 Task: Toggle the show interfaces in the suggest.
Action: Mouse moved to (45, 469)
Screenshot: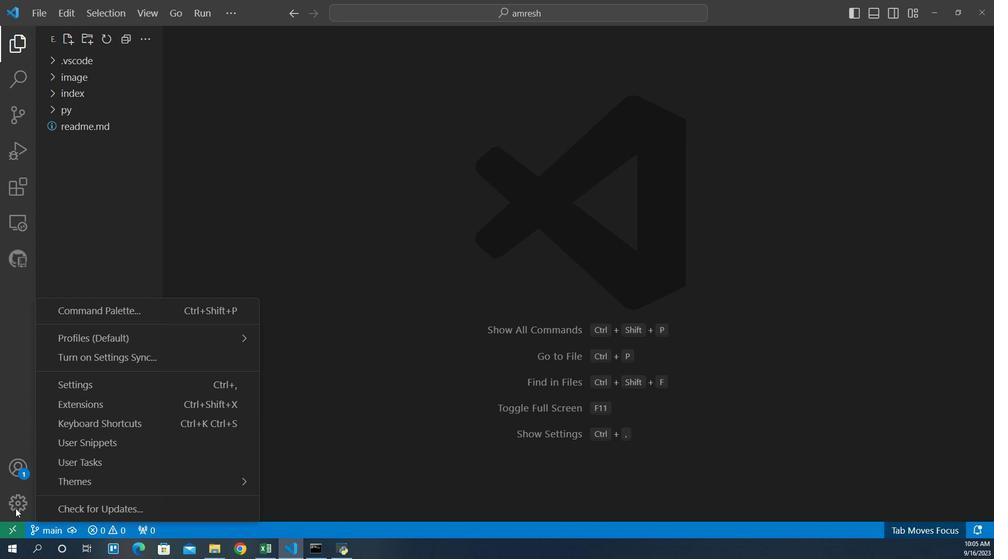 
Action: Mouse pressed left at (45, 469)
Screenshot: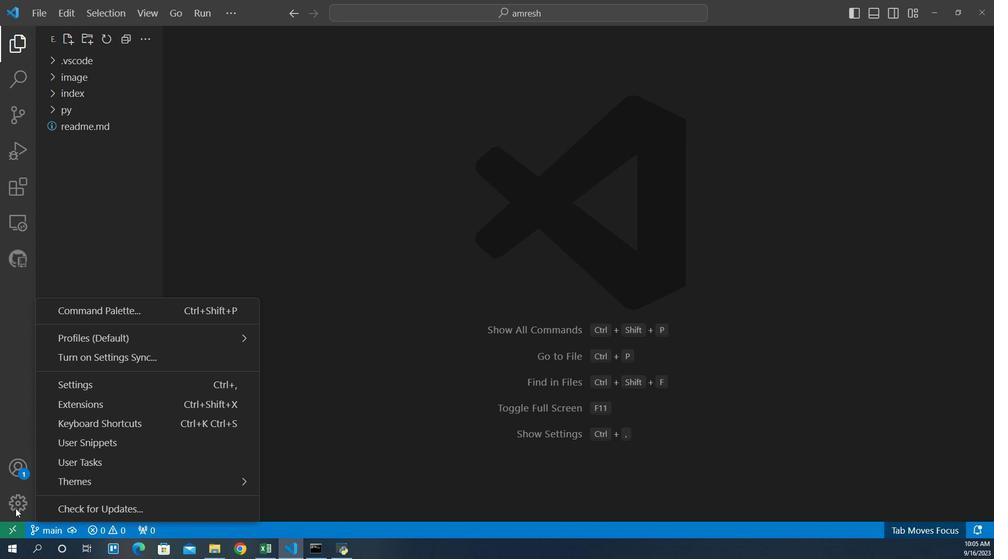 
Action: Mouse moved to (102, 364)
Screenshot: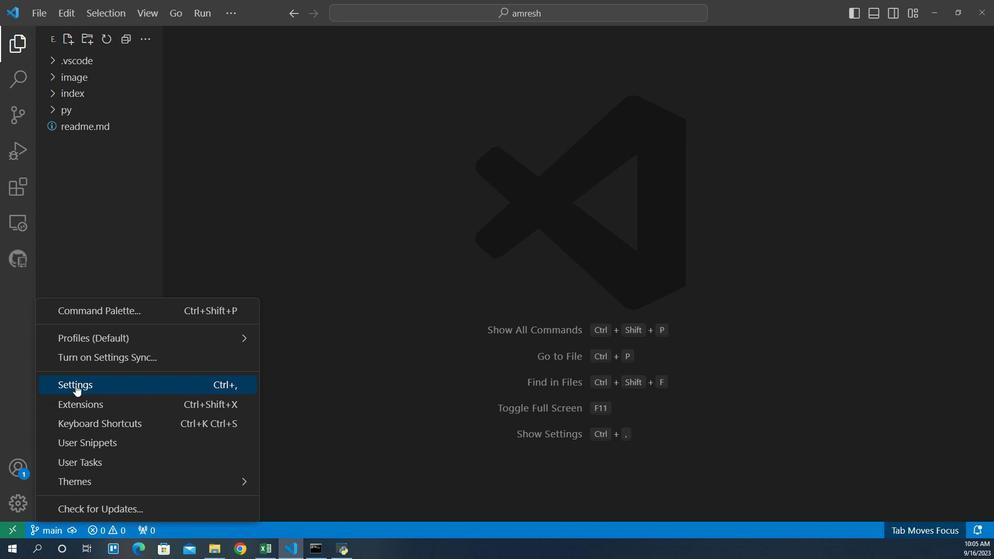 
Action: Mouse pressed left at (102, 364)
Screenshot: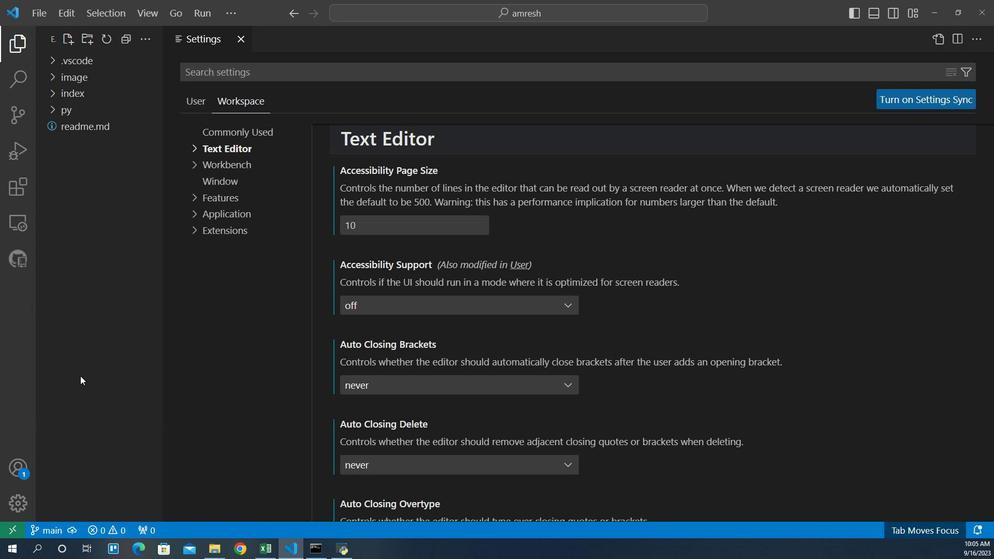 
Action: Mouse moved to (251, 117)
Screenshot: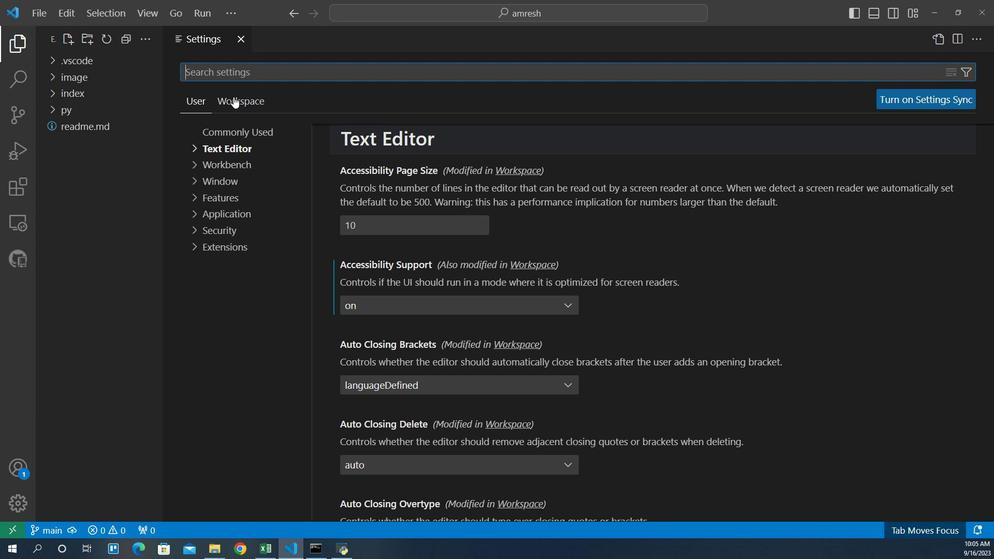 
Action: Mouse pressed left at (251, 117)
Screenshot: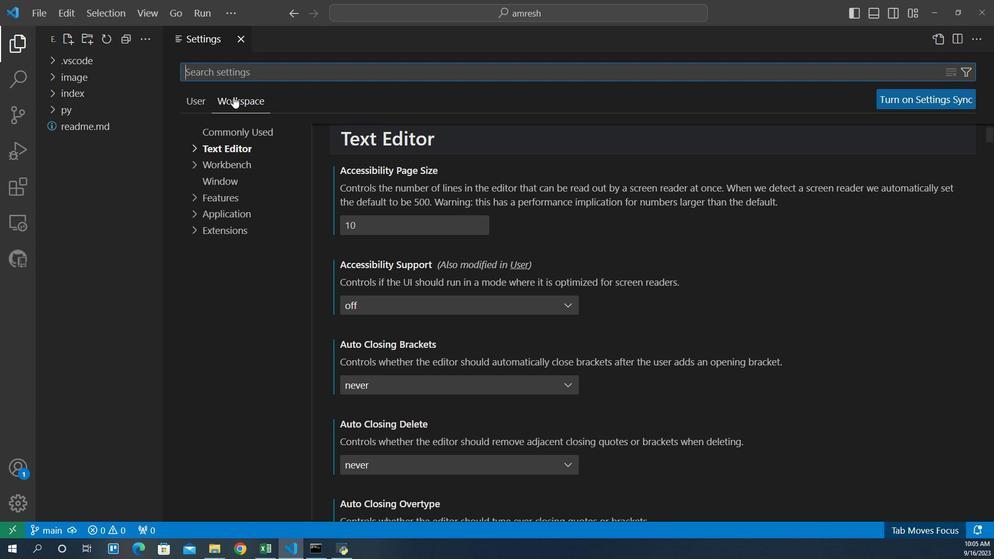 
Action: Mouse moved to (248, 160)
Screenshot: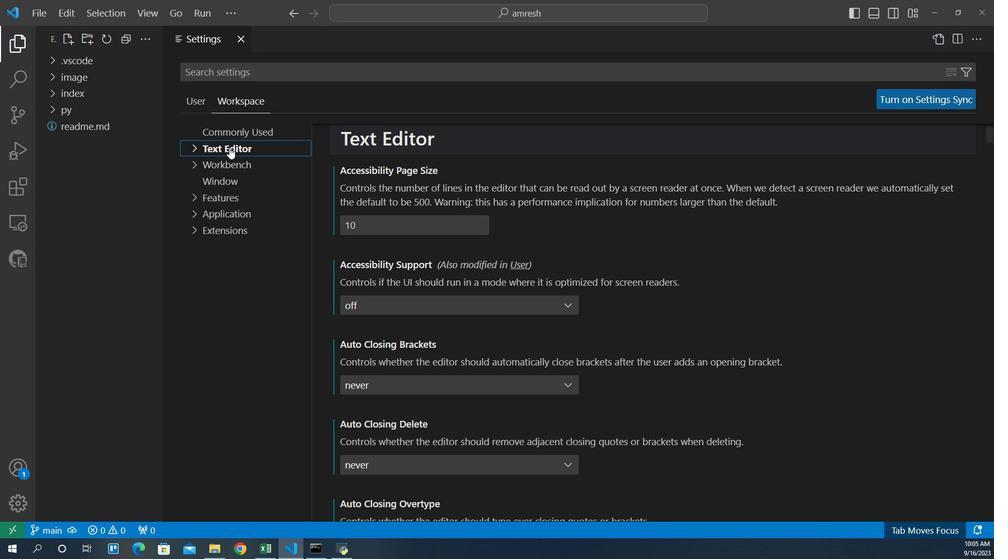 
Action: Mouse pressed left at (248, 160)
Screenshot: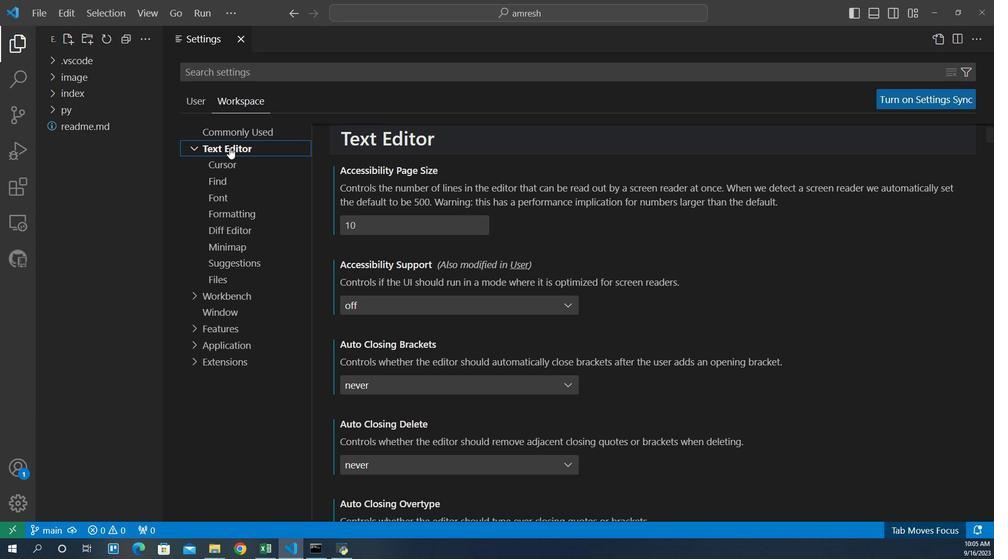 
Action: Mouse moved to (240, 260)
Screenshot: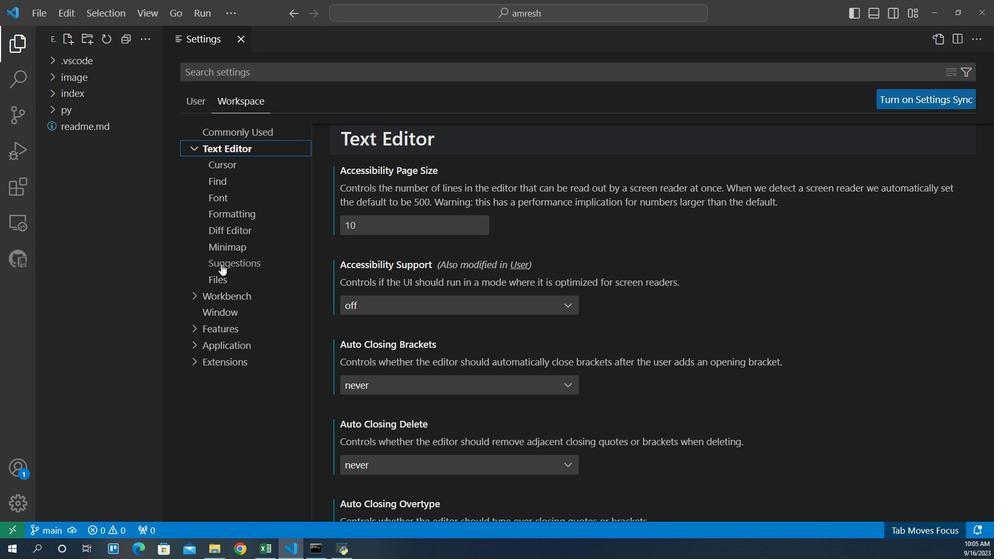 
Action: Mouse pressed left at (240, 260)
Screenshot: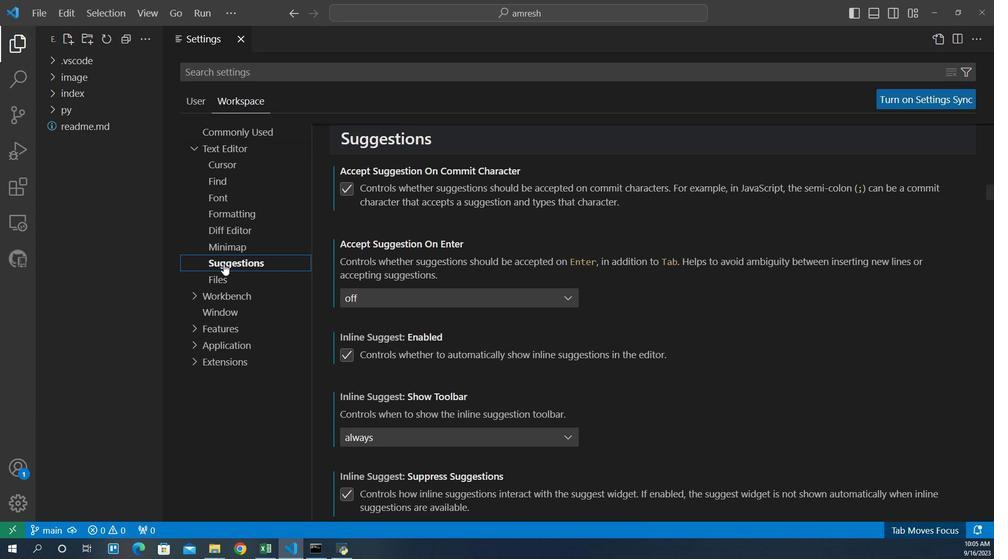 
Action: Mouse moved to (464, 399)
Screenshot: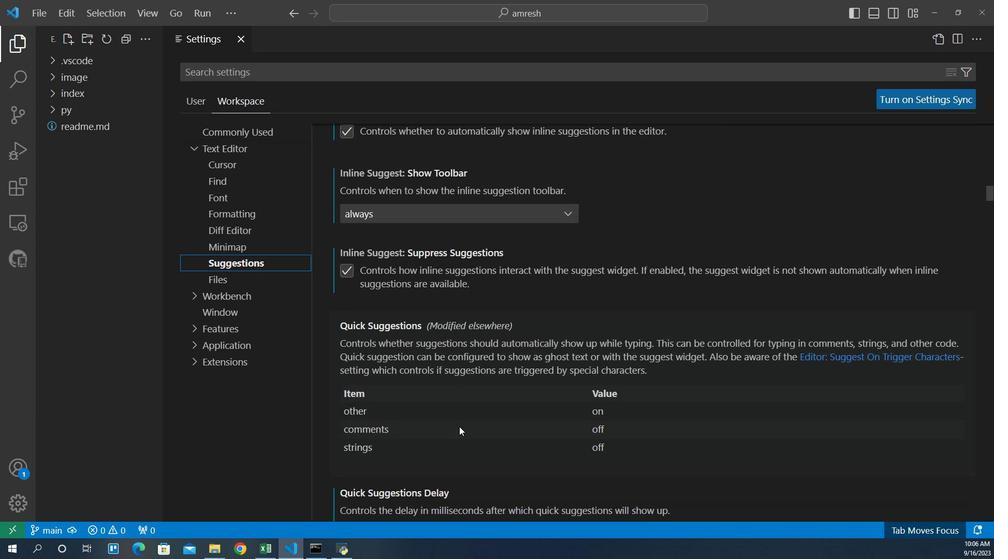 
Action: Mouse scrolled (464, 398) with delta (0, 0)
Screenshot: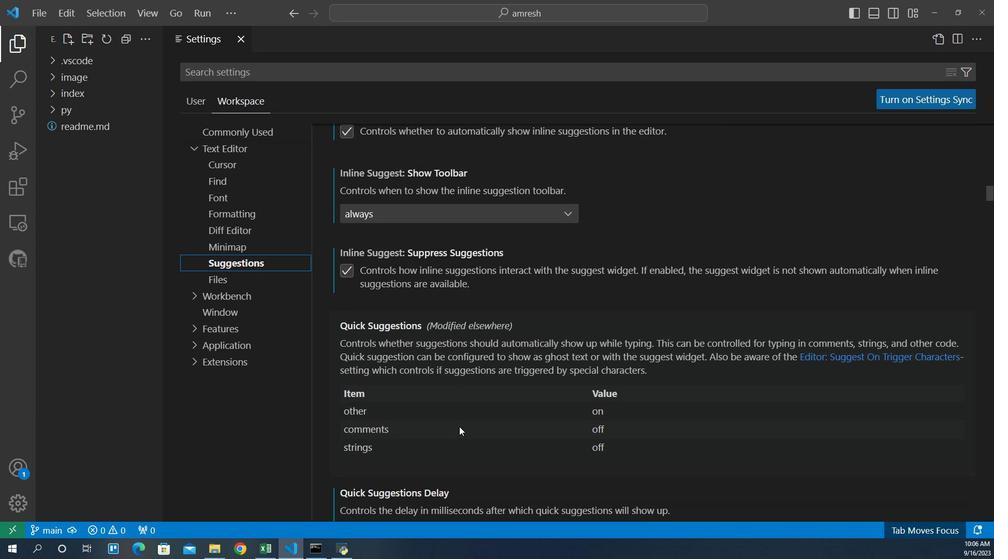
Action: Mouse moved to (465, 399)
Screenshot: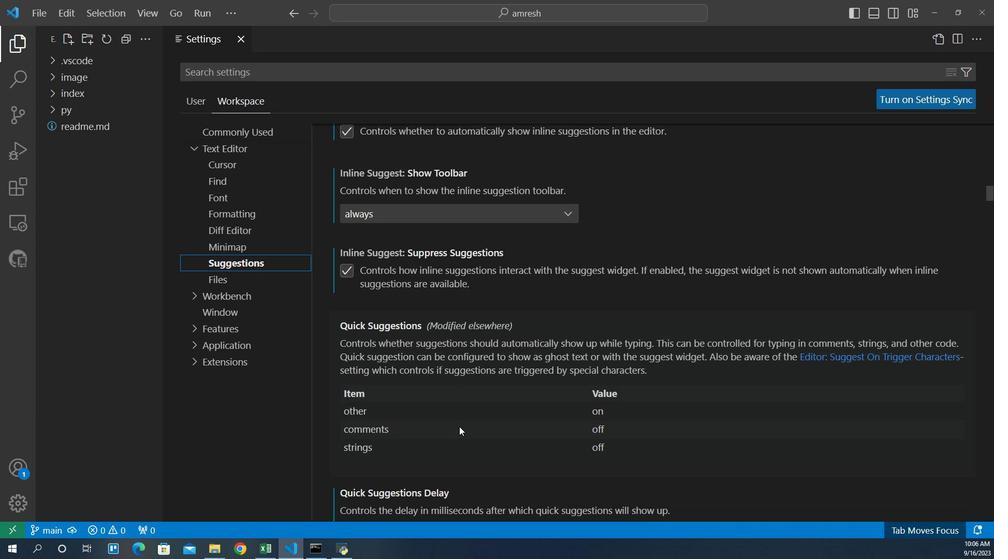 
Action: Mouse scrolled (465, 399) with delta (0, 0)
Screenshot: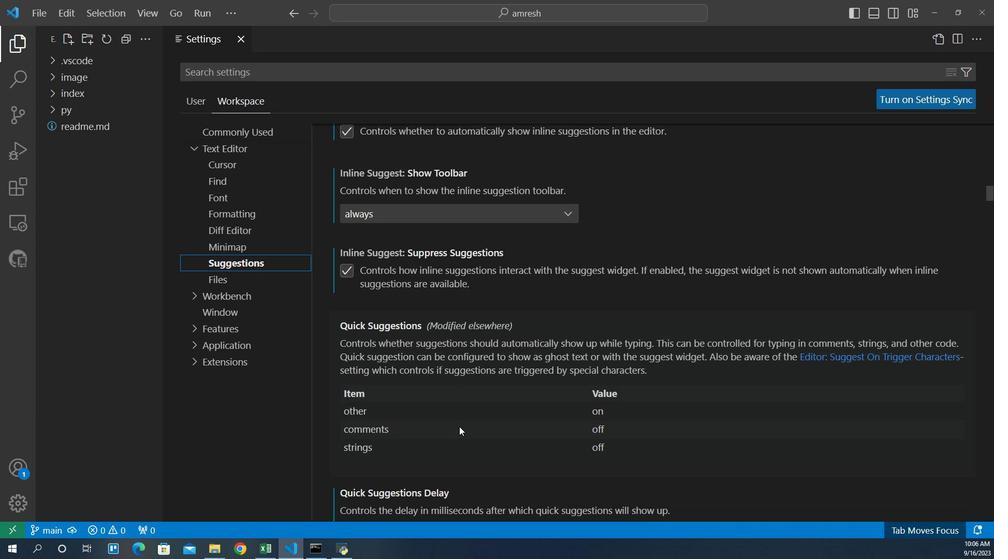 
Action: Mouse scrolled (465, 399) with delta (0, 0)
Screenshot: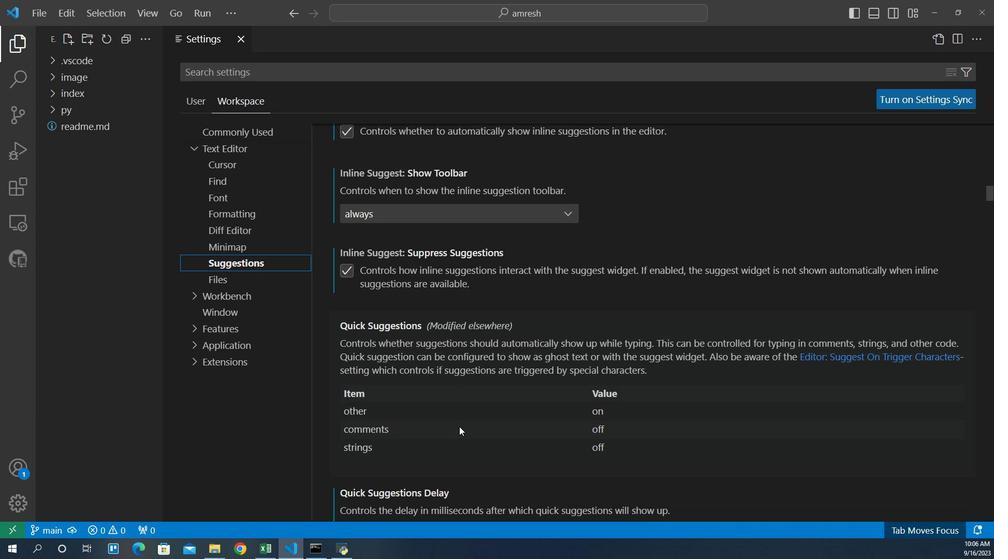 
Action: Mouse scrolled (465, 399) with delta (0, 0)
Screenshot: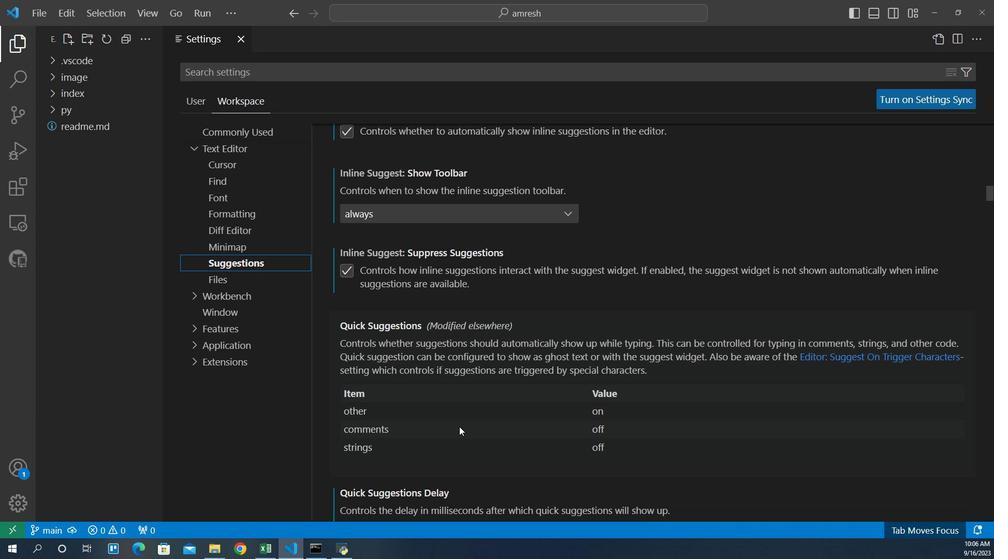 
Action: Mouse scrolled (465, 399) with delta (0, 0)
Screenshot: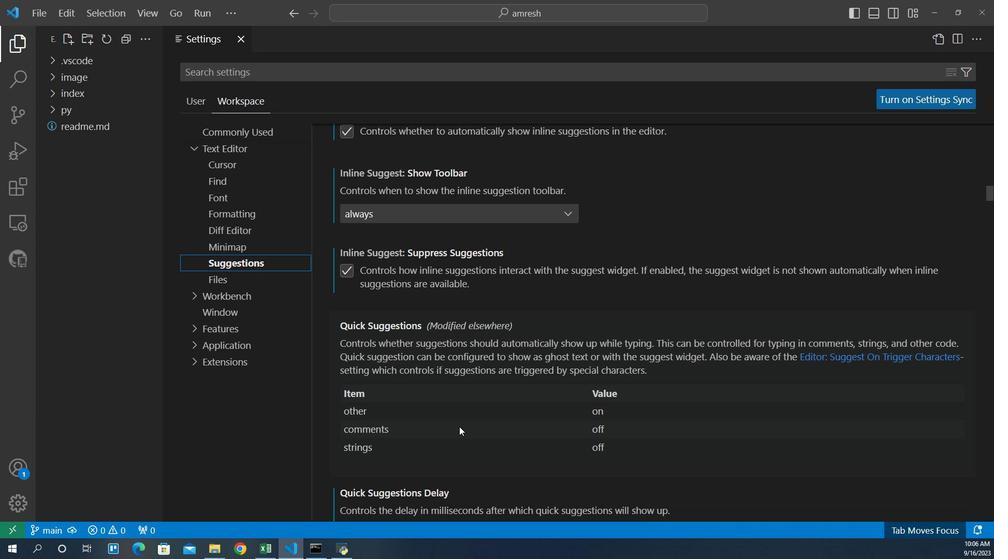
Action: Mouse scrolled (465, 399) with delta (0, 0)
Screenshot: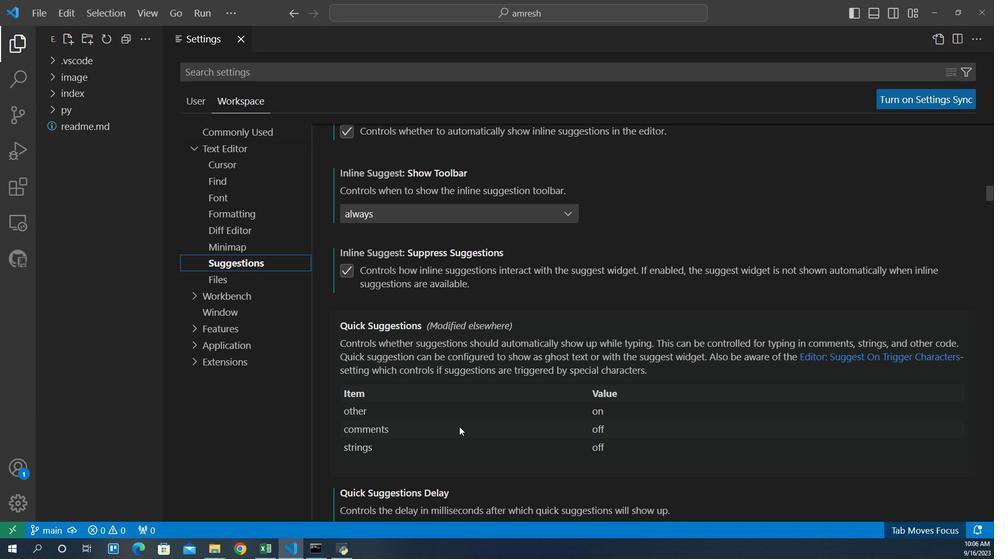 
Action: Mouse scrolled (465, 399) with delta (0, 0)
Screenshot: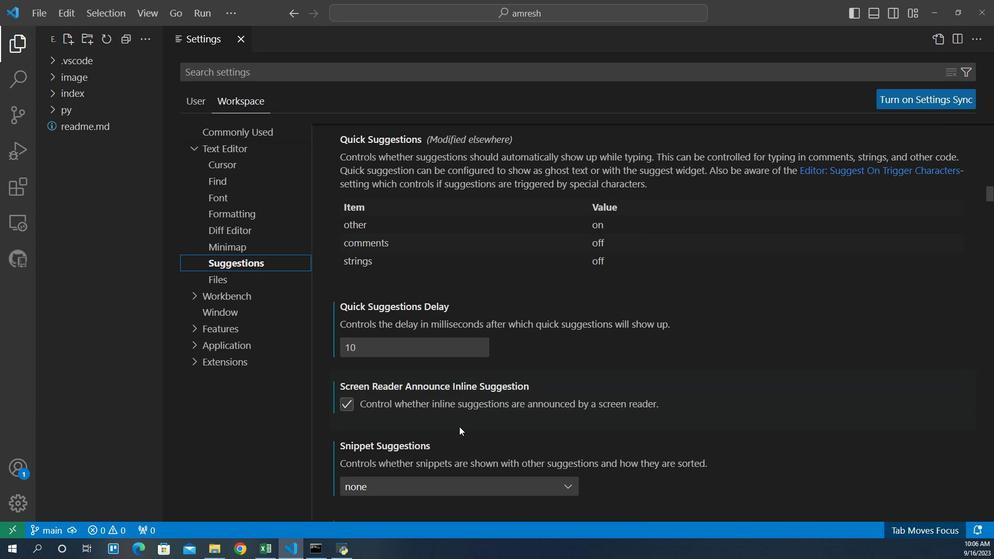 
Action: Mouse scrolled (465, 399) with delta (0, 0)
Screenshot: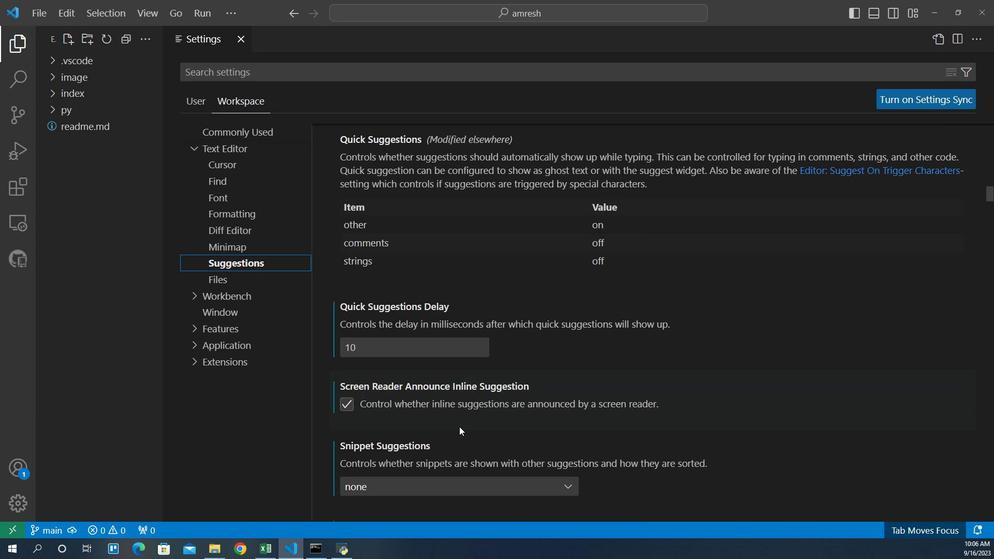 
Action: Mouse scrolled (465, 399) with delta (0, 0)
Screenshot: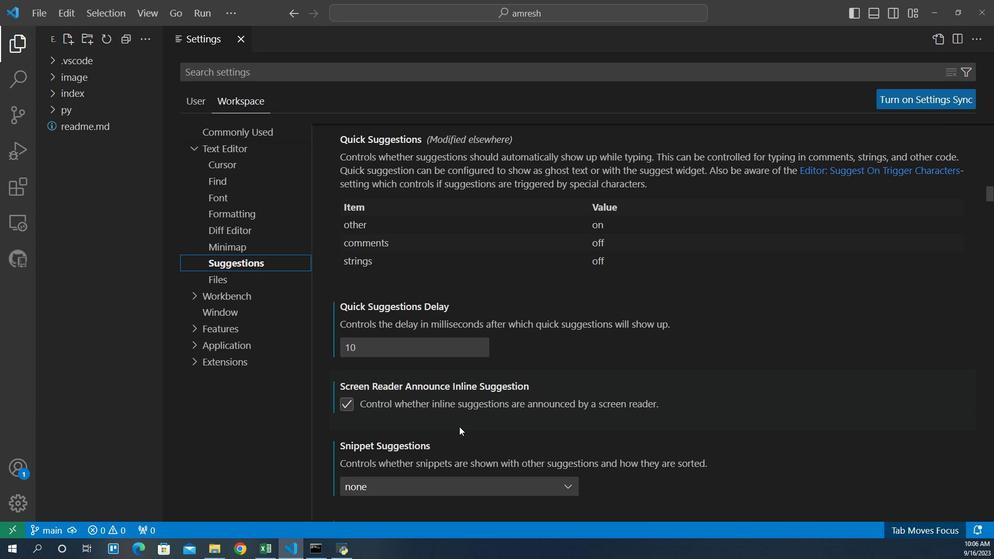 
Action: Mouse scrolled (465, 399) with delta (0, 0)
Screenshot: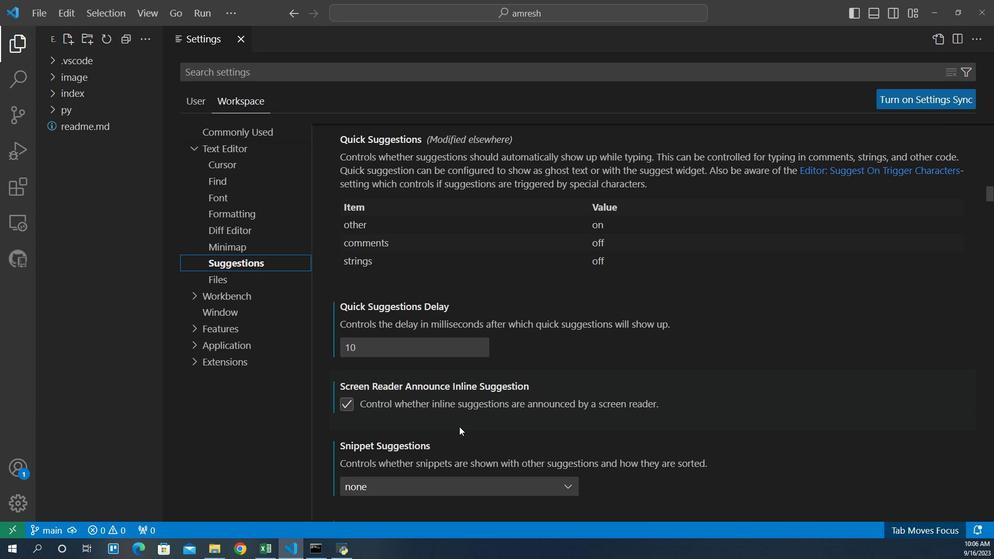 
Action: Mouse scrolled (465, 399) with delta (0, 0)
Screenshot: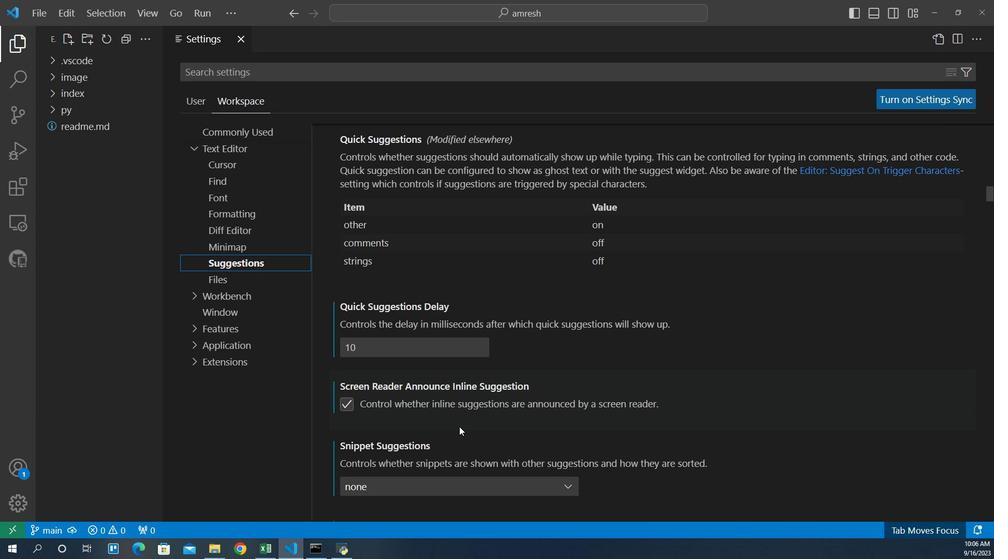 
Action: Mouse scrolled (465, 399) with delta (0, 0)
Screenshot: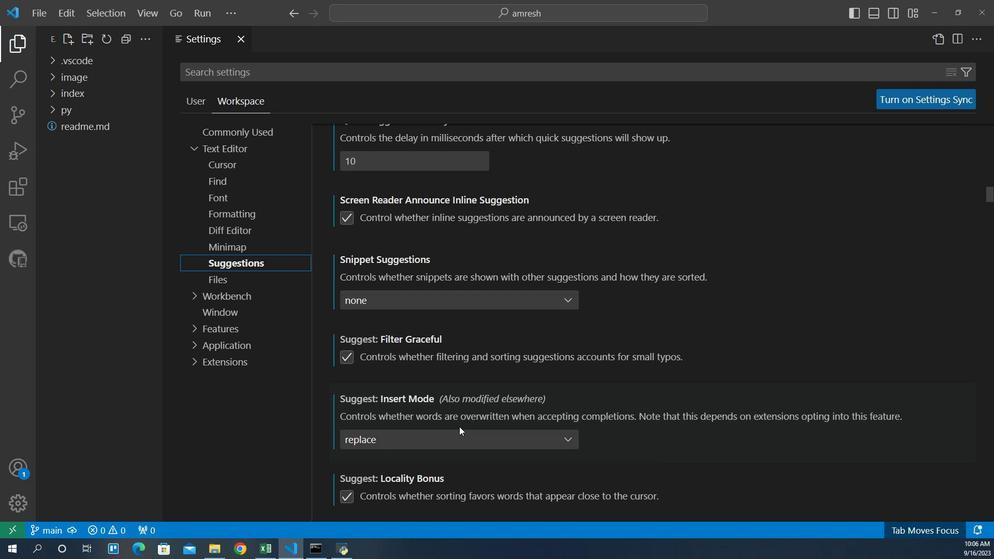 
Action: Mouse scrolled (465, 399) with delta (0, 0)
Screenshot: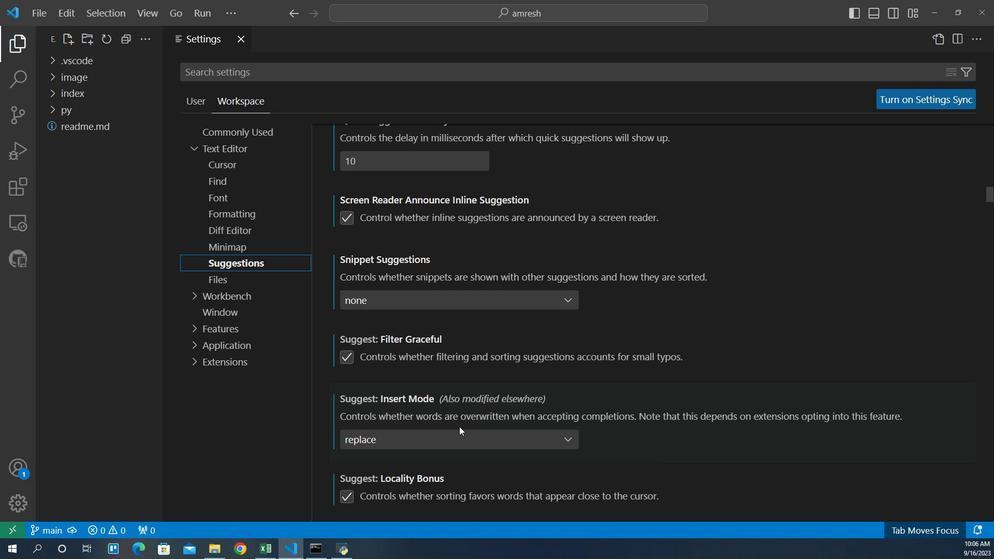 
Action: Mouse scrolled (465, 399) with delta (0, 0)
Screenshot: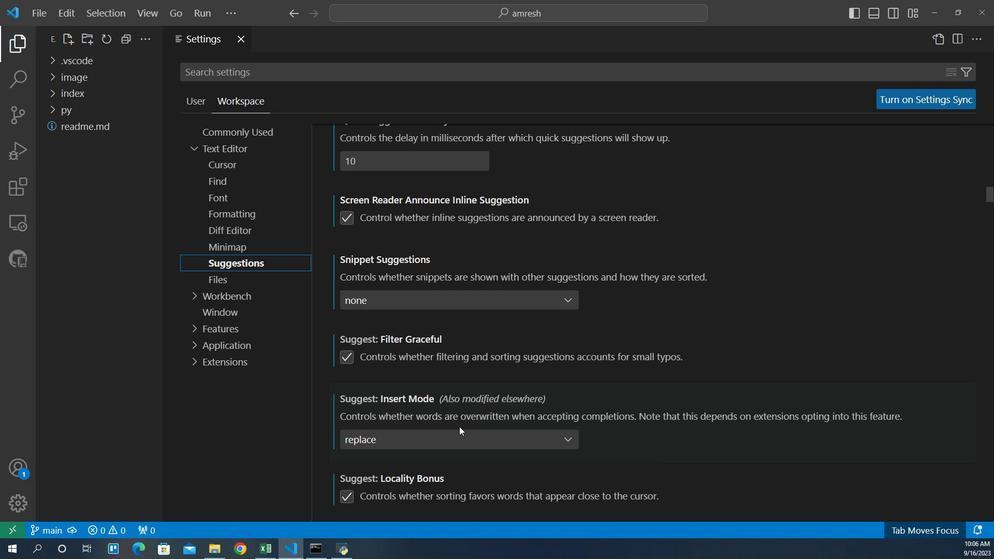 
Action: Mouse scrolled (465, 399) with delta (0, 0)
Screenshot: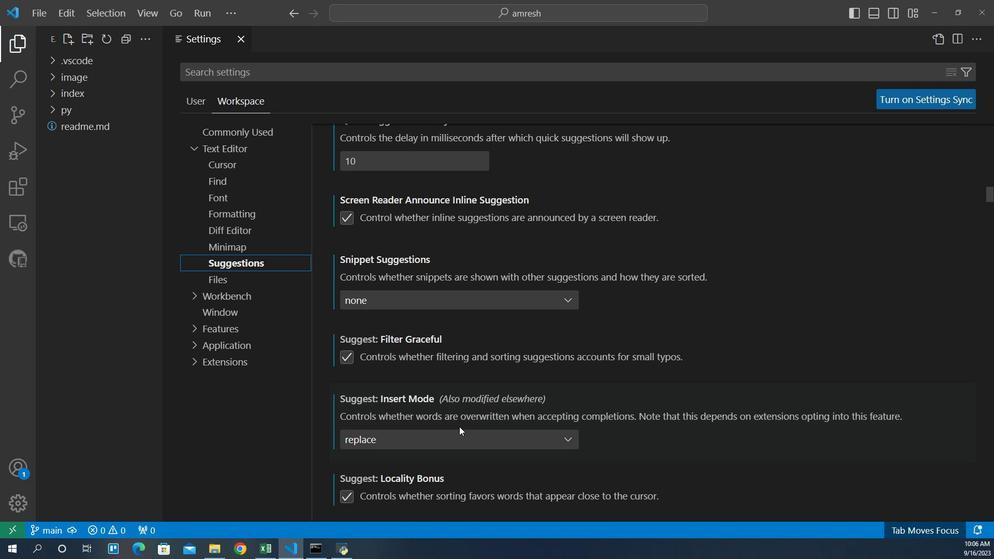 
Action: Mouse scrolled (465, 399) with delta (0, 0)
Screenshot: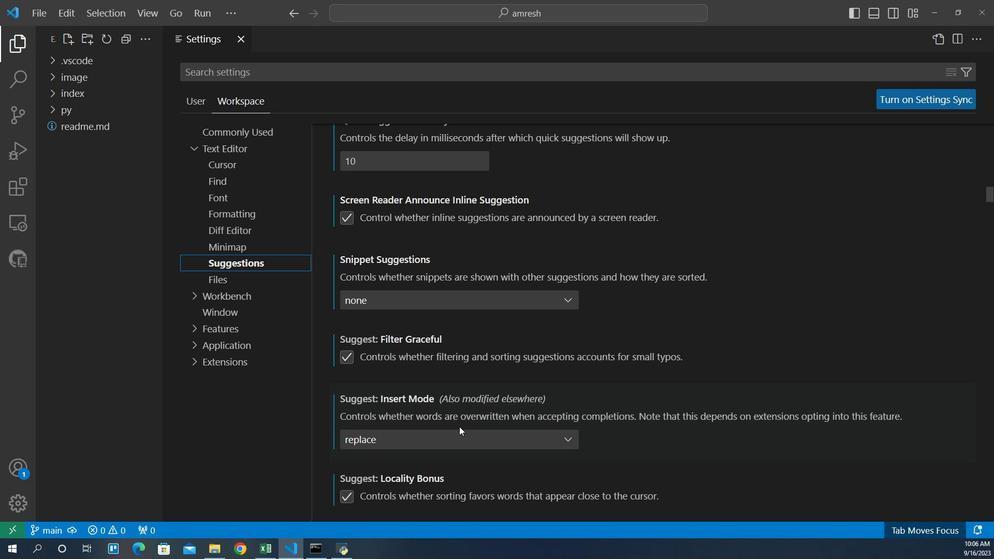 
Action: Mouse scrolled (465, 399) with delta (0, 0)
Screenshot: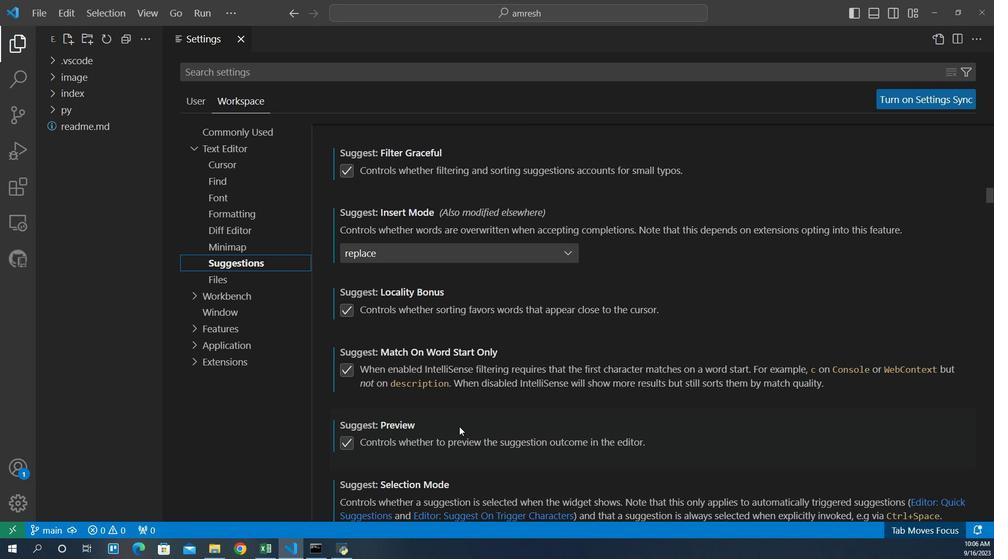 
Action: Mouse scrolled (465, 399) with delta (0, 0)
Screenshot: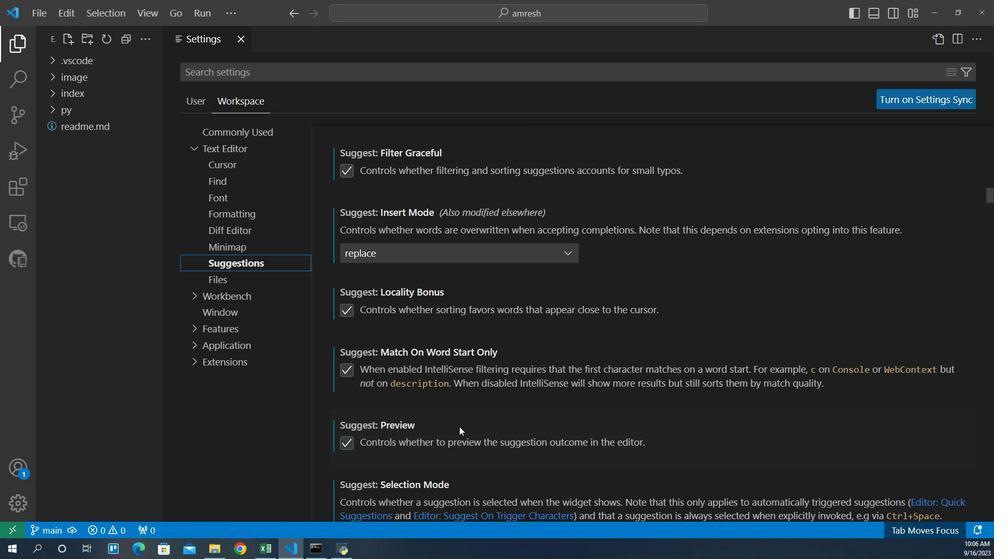 
Action: Mouse scrolled (465, 399) with delta (0, 0)
Screenshot: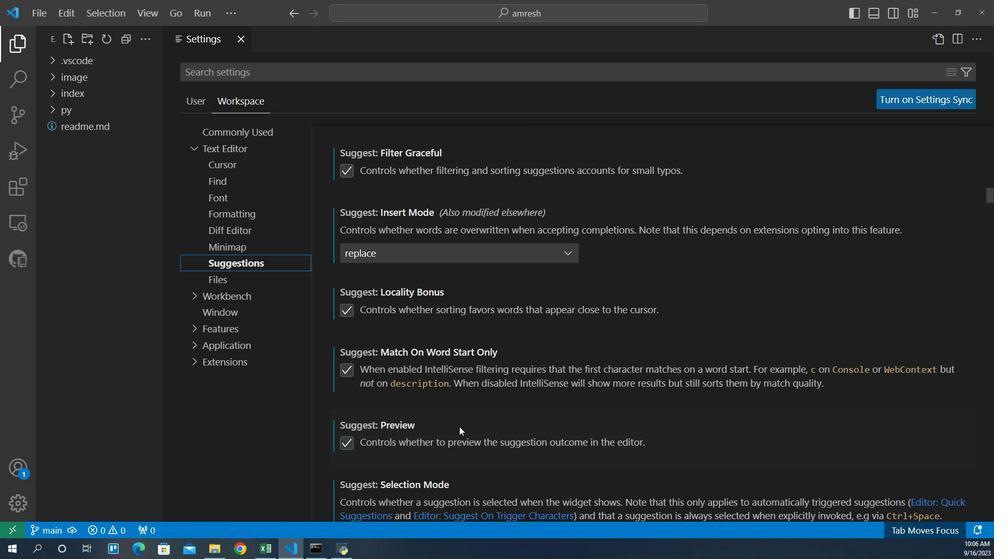 
Action: Mouse scrolled (465, 399) with delta (0, 0)
Screenshot: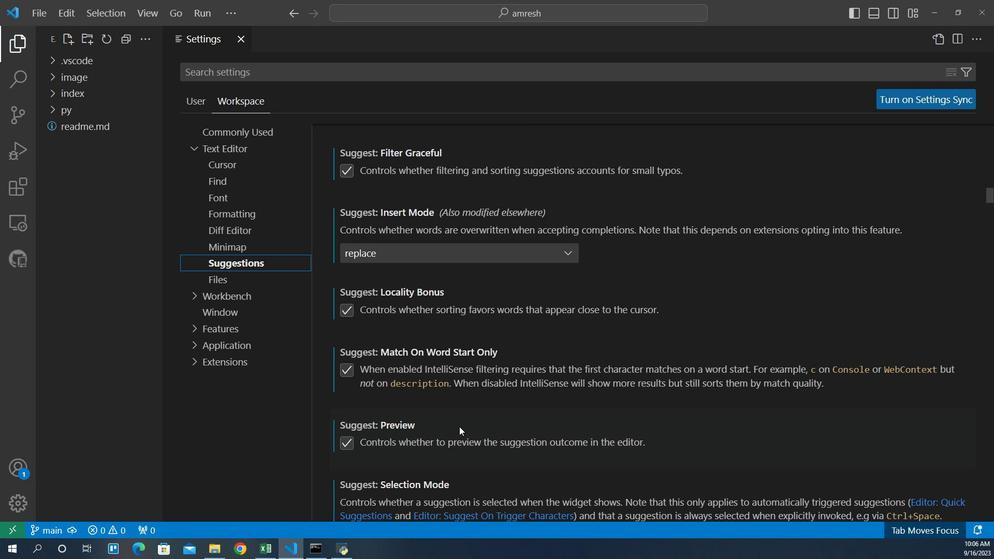
Action: Mouse scrolled (465, 399) with delta (0, 0)
Screenshot: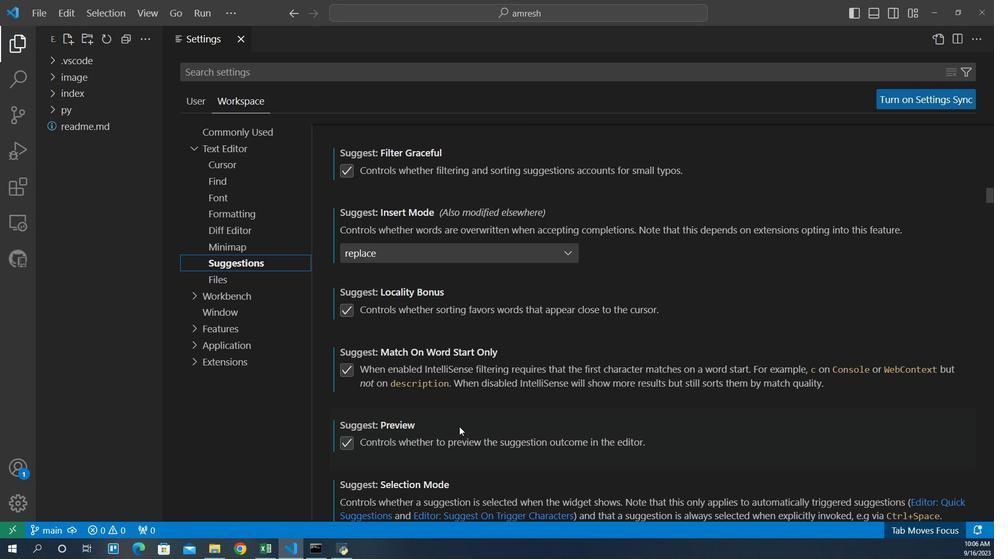 
Action: Mouse scrolled (465, 399) with delta (0, 0)
Screenshot: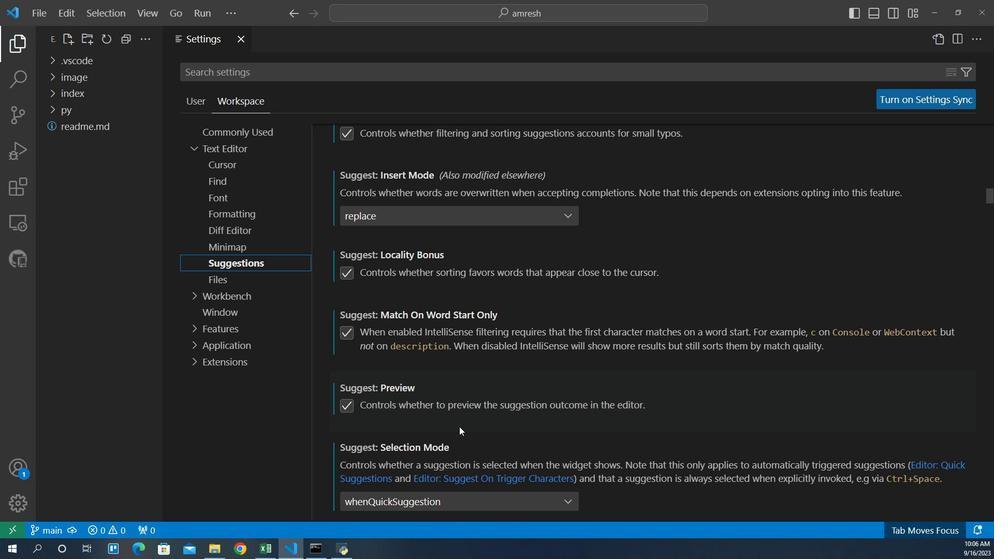 
Action: Mouse scrolled (465, 399) with delta (0, 0)
Screenshot: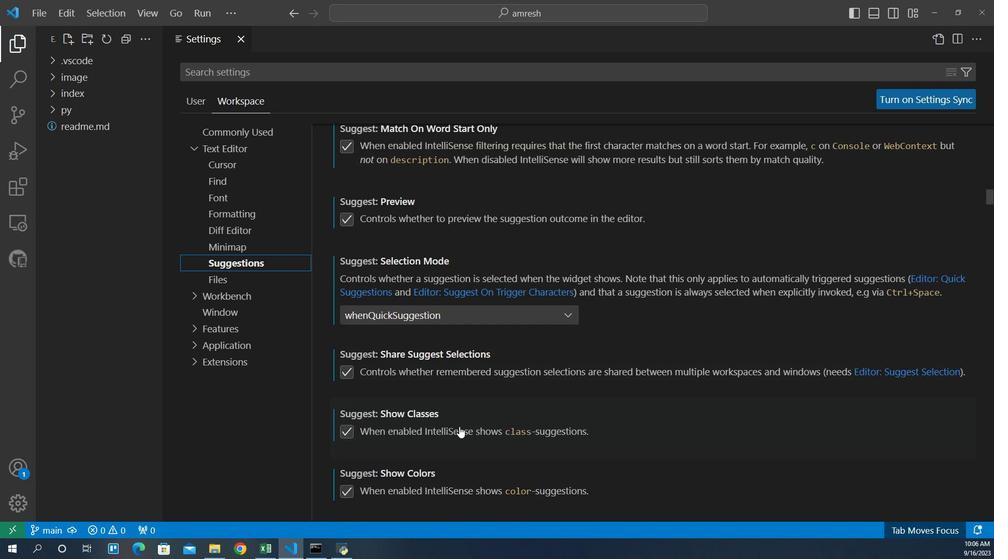 
Action: Mouse scrolled (465, 399) with delta (0, 0)
Screenshot: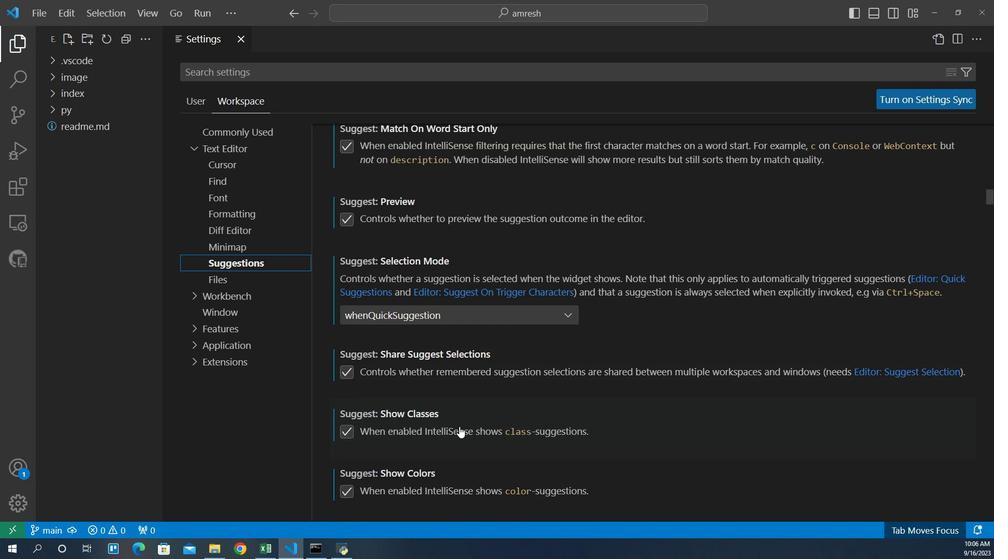 
Action: Mouse scrolled (465, 399) with delta (0, 0)
Screenshot: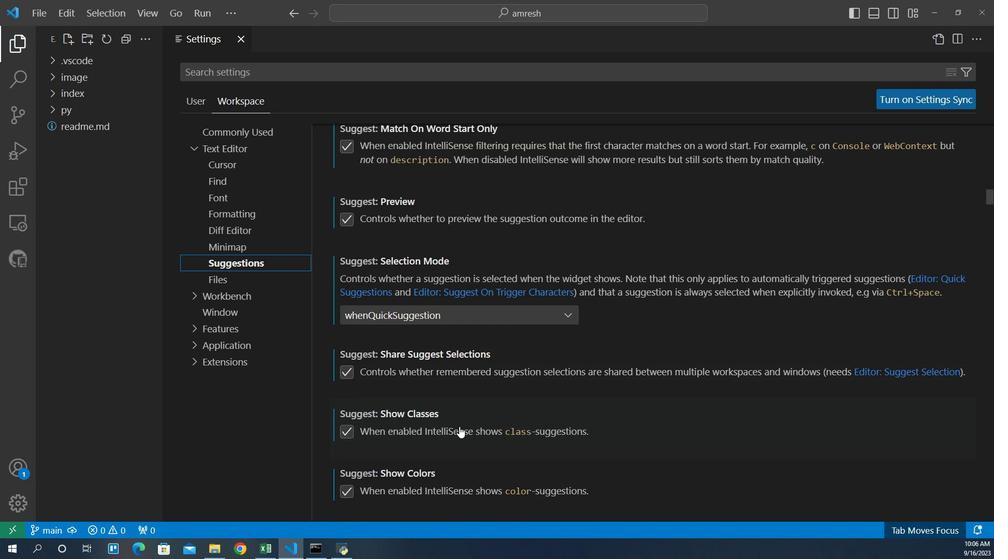 
Action: Mouse scrolled (465, 399) with delta (0, 0)
Screenshot: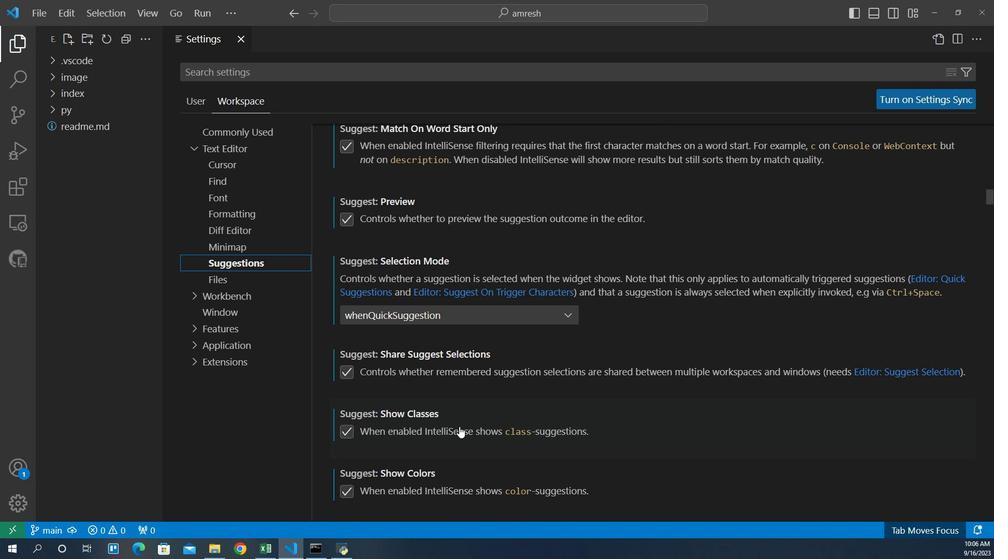 
Action: Mouse scrolled (465, 399) with delta (0, 0)
Screenshot: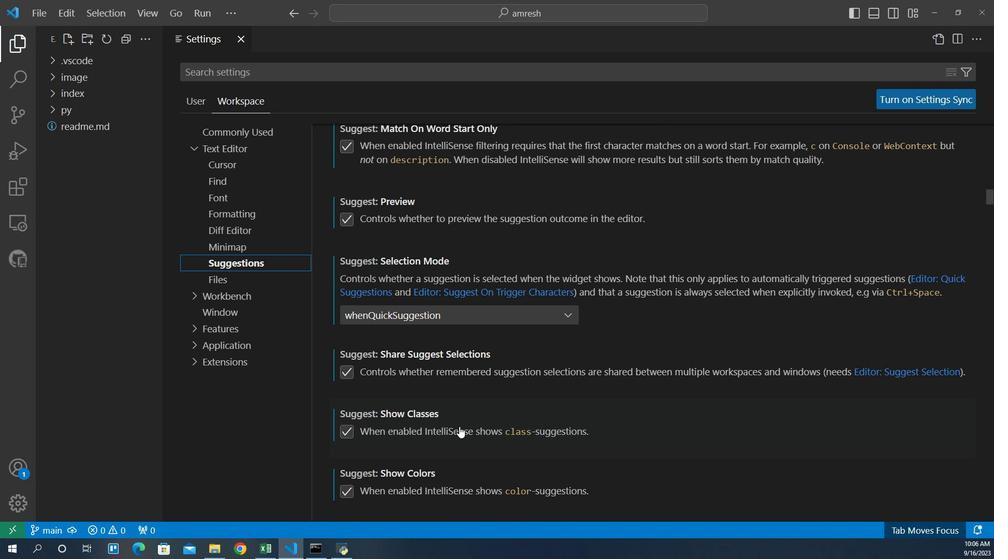 
Action: Mouse scrolled (465, 399) with delta (0, 0)
Screenshot: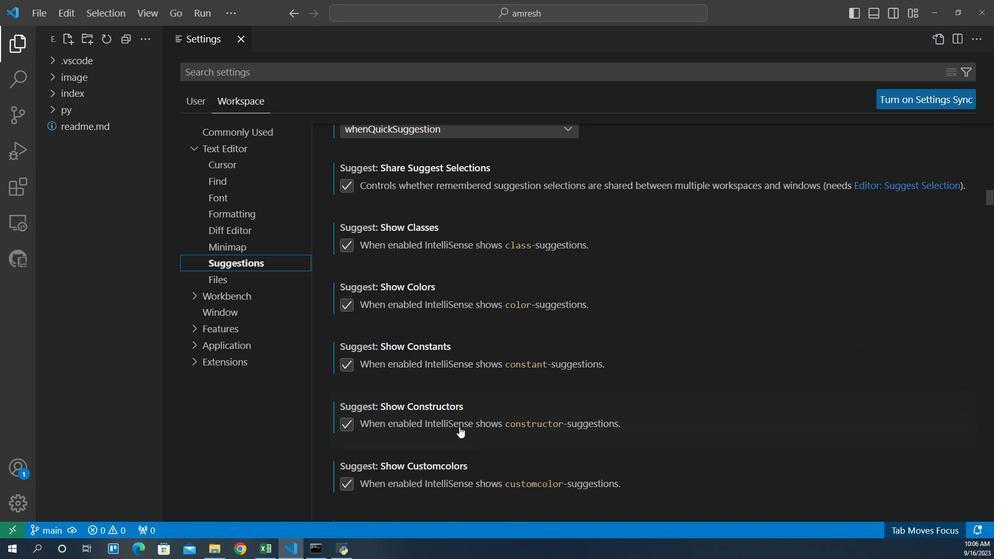 
Action: Mouse scrolled (465, 399) with delta (0, 0)
Screenshot: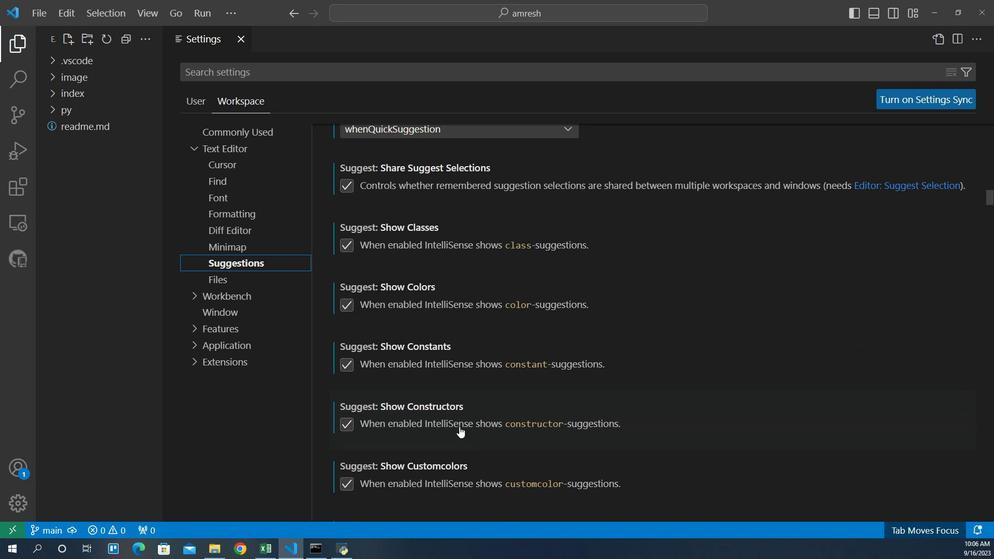 
Action: Mouse scrolled (465, 399) with delta (0, 0)
Screenshot: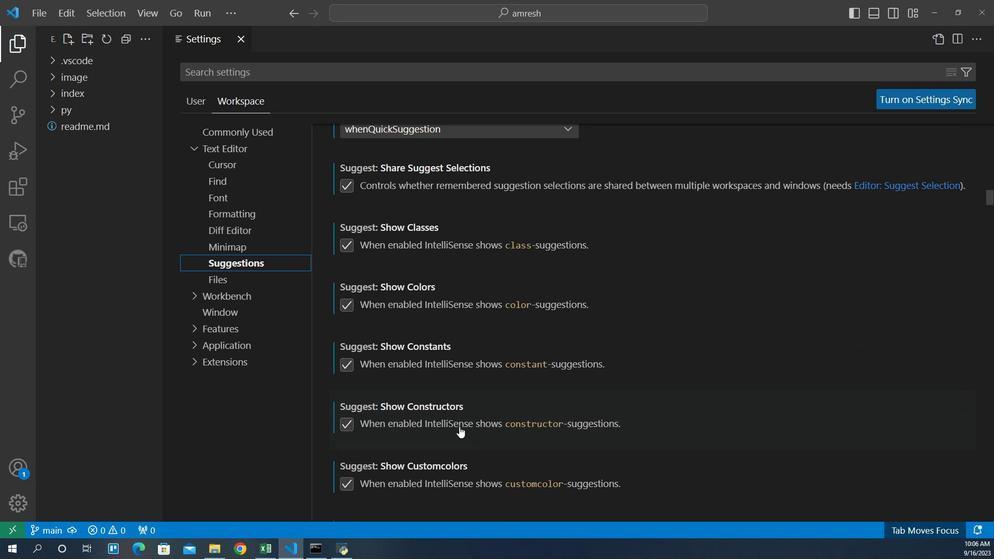 
Action: Mouse scrolled (465, 399) with delta (0, 0)
Screenshot: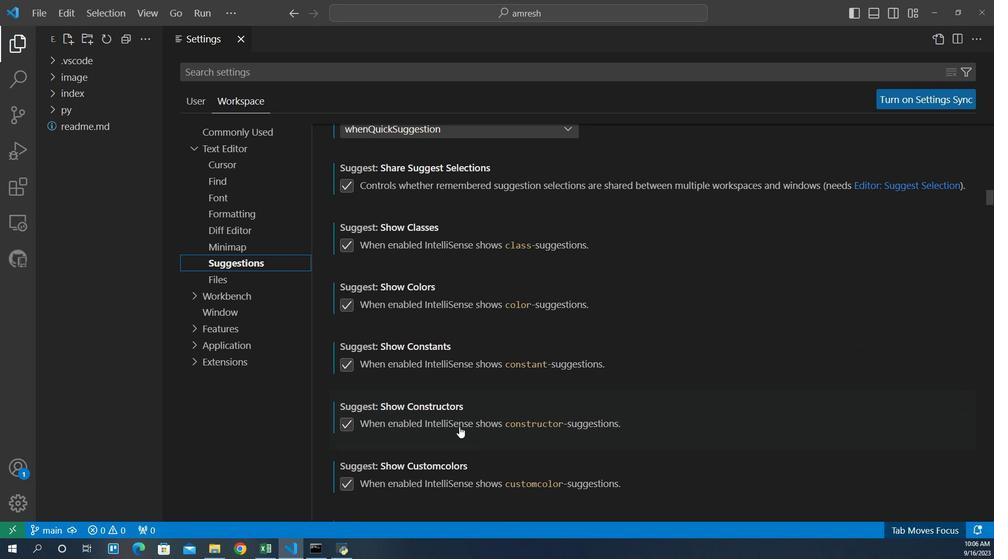 
Action: Mouse scrolled (465, 399) with delta (0, 0)
Screenshot: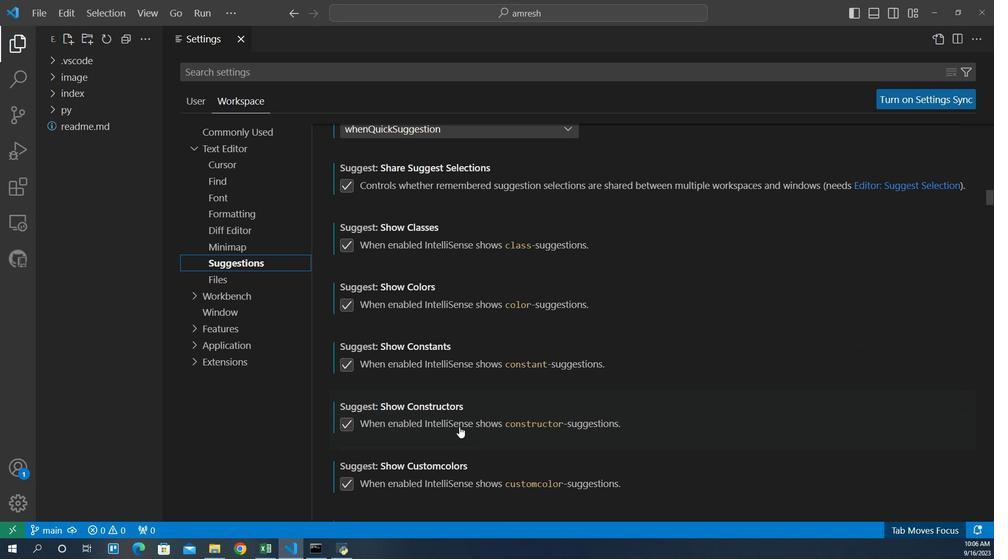 
Action: Mouse scrolled (465, 399) with delta (0, 0)
Screenshot: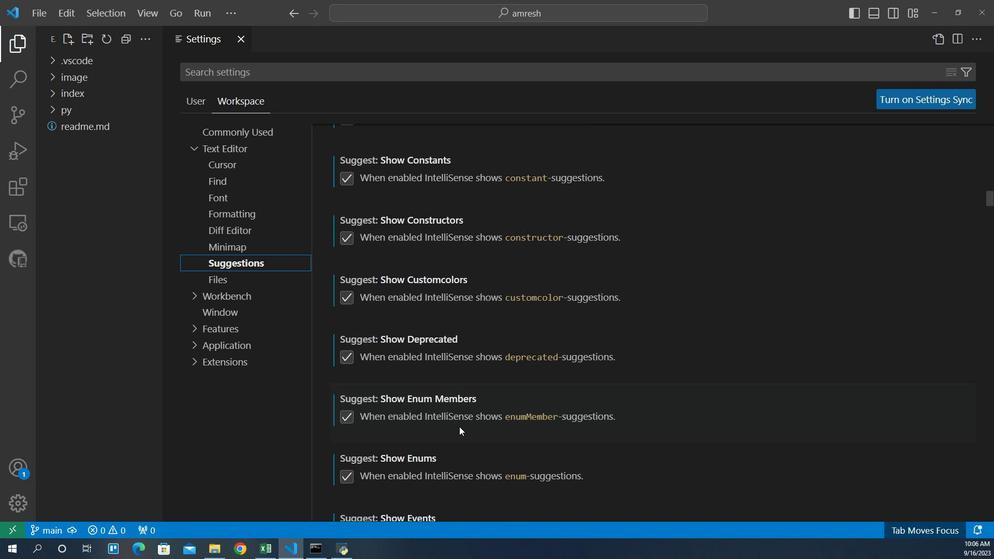 
Action: Mouse scrolled (465, 399) with delta (0, 0)
Screenshot: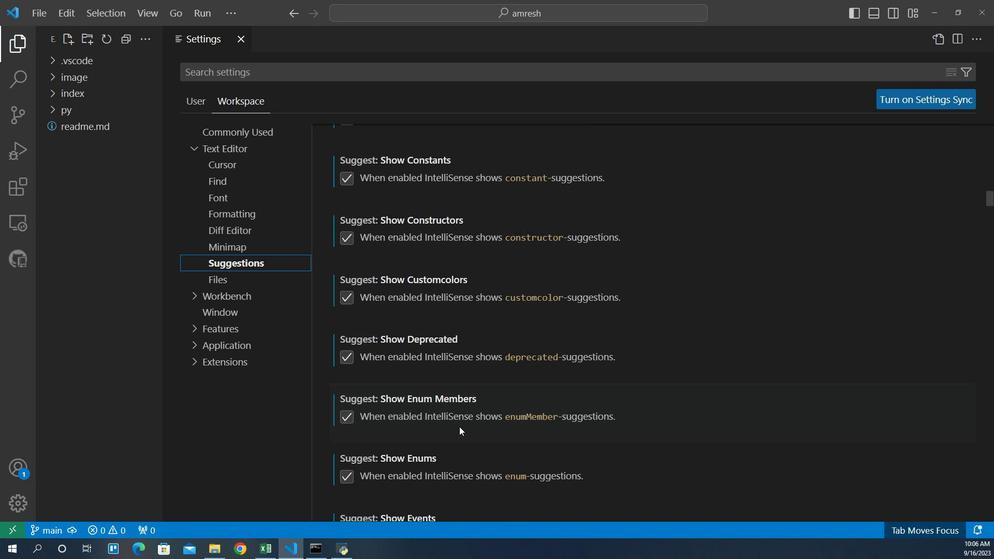 
Action: Mouse scrolled (465, 399) with delta (0, 0)
Screenshot: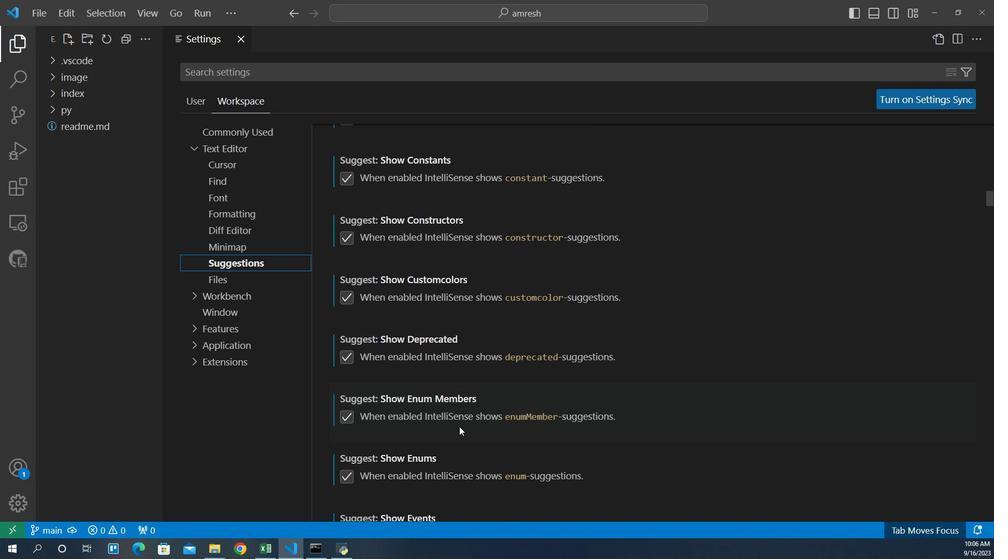 
Action: Mouse scrolled (465, 399) with delta (0, 0)
Screenshot: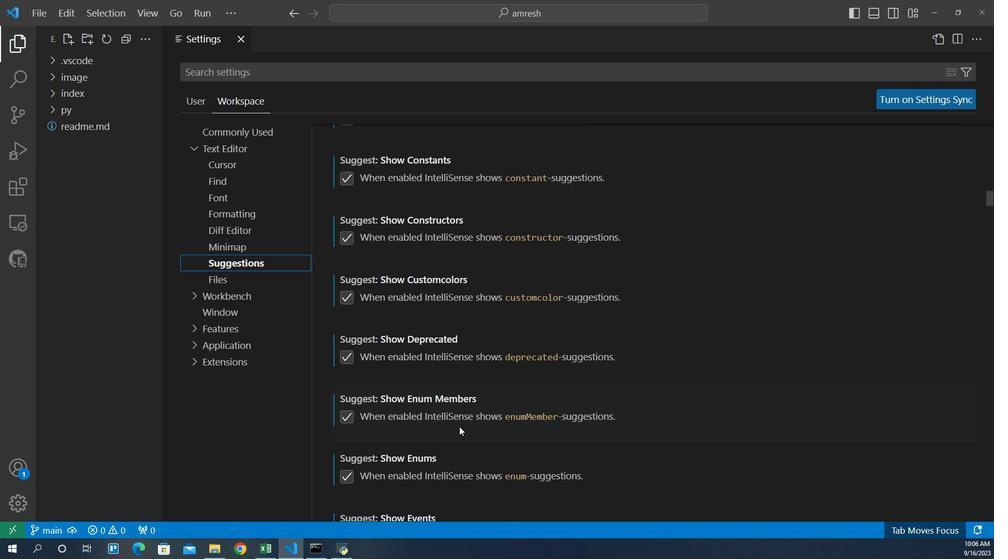 
Action: Mouse scrolled (465, 399) with delta (0, 0)
Screenshot: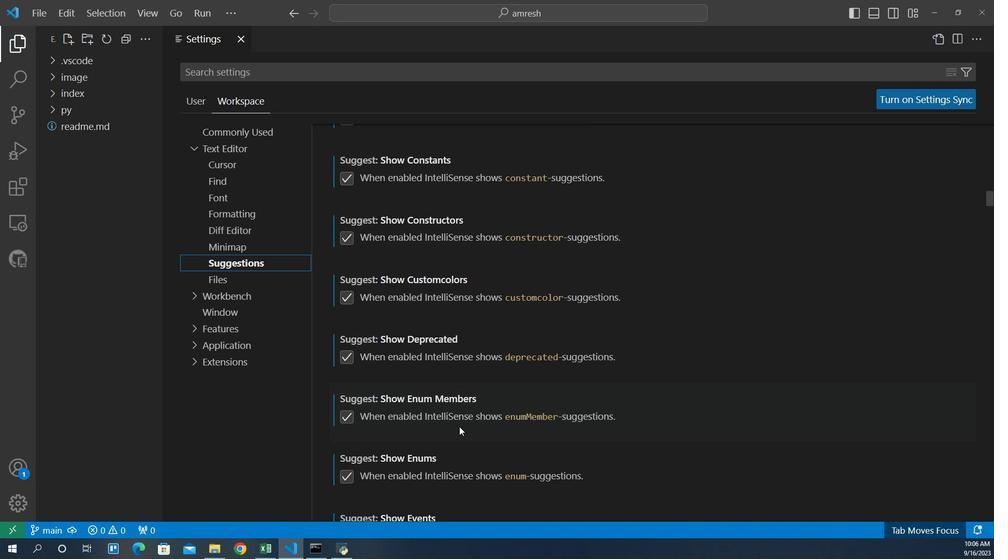 
Action: Mouse scrolled (465, 399) with delta (0, 0)
Screenshot: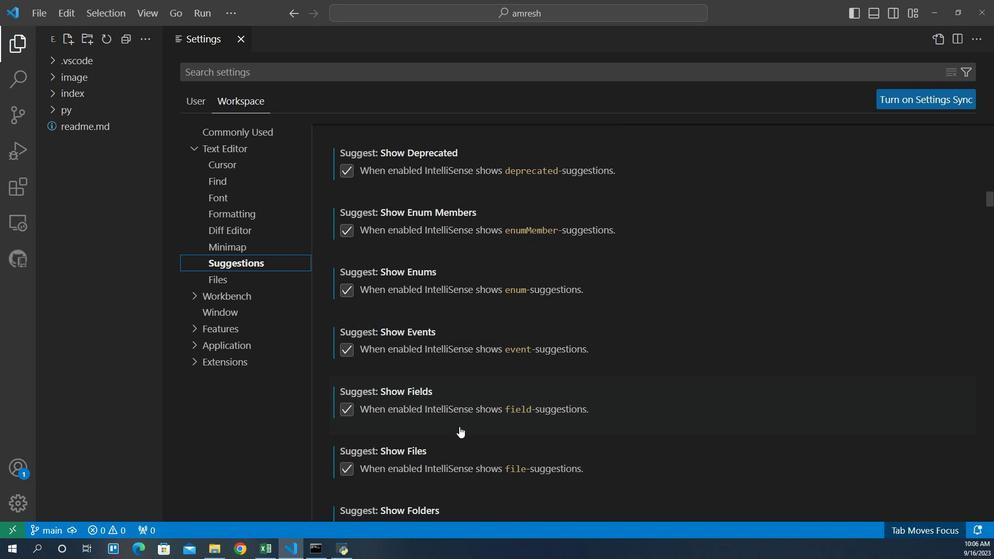 
Action: Mouse scrolled (465, 399) with delta (0, 0)
Screenshot: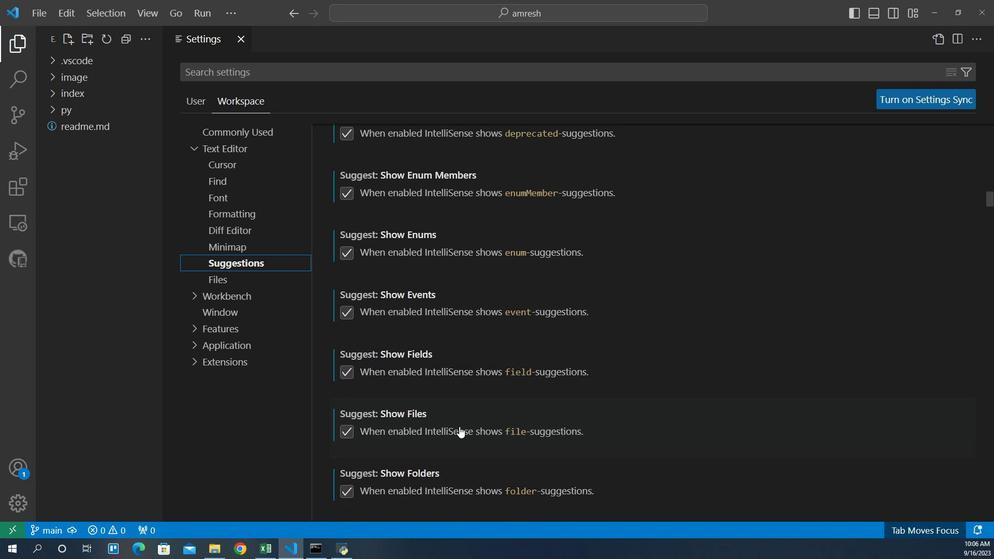 
Action: Mouse scrolled (465, 399) with delta (0, 0)
Screenshot: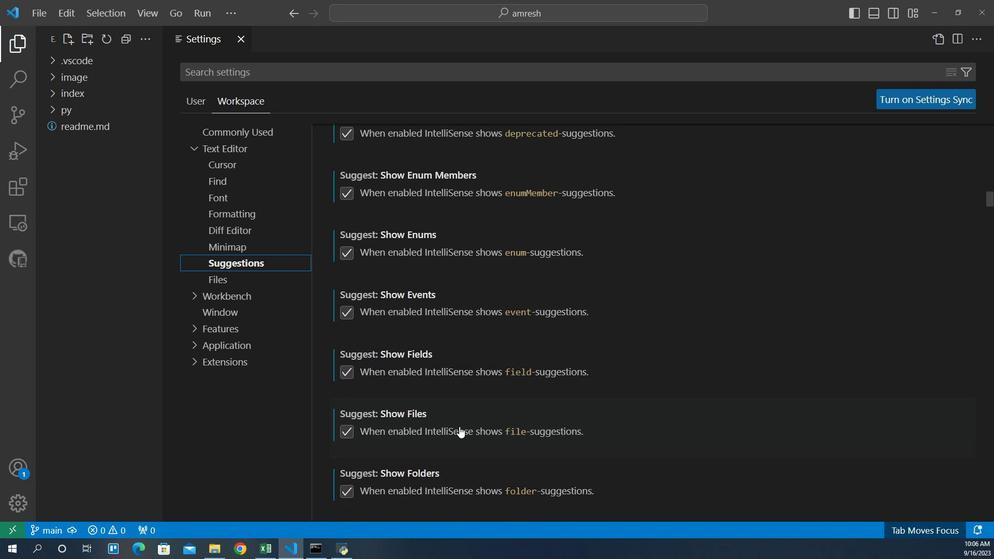 
Action: Mouse scrolled (465, 399) with delta (0, 0)
Screenshot: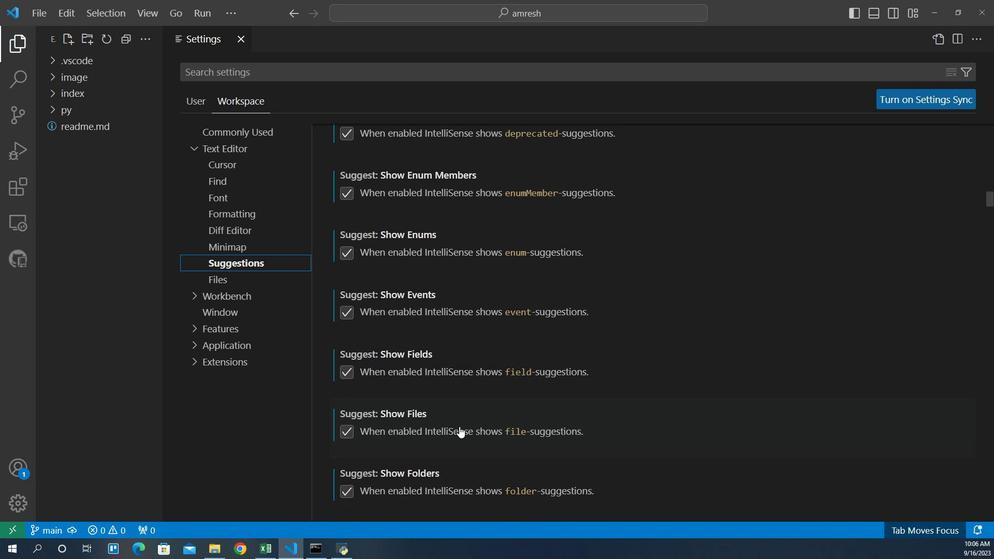 
Action: Mouse scrolled (465, 399) with delta (0, 0)
Screenshot: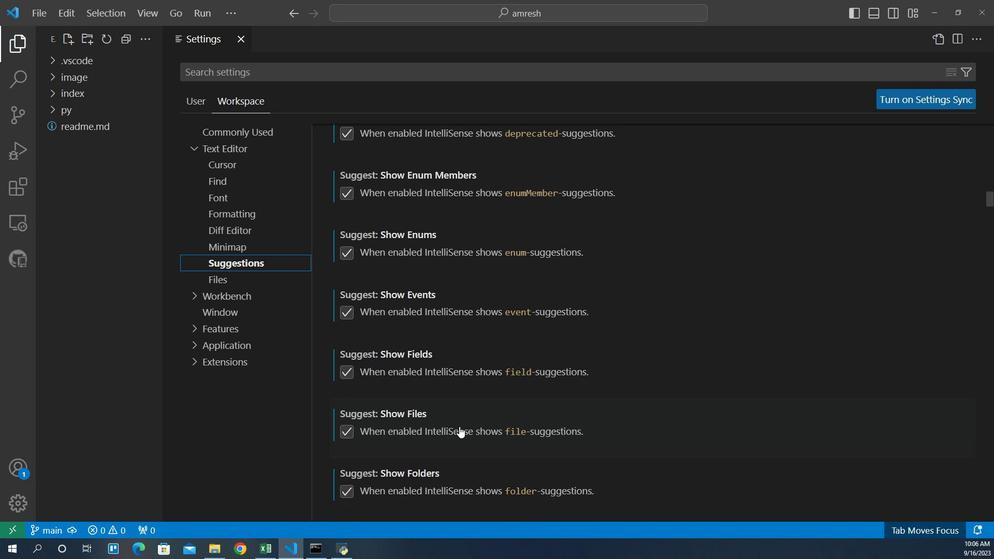 
Action: Mouse scrolled (465, 399) with delta (0, 0)
Screenshot: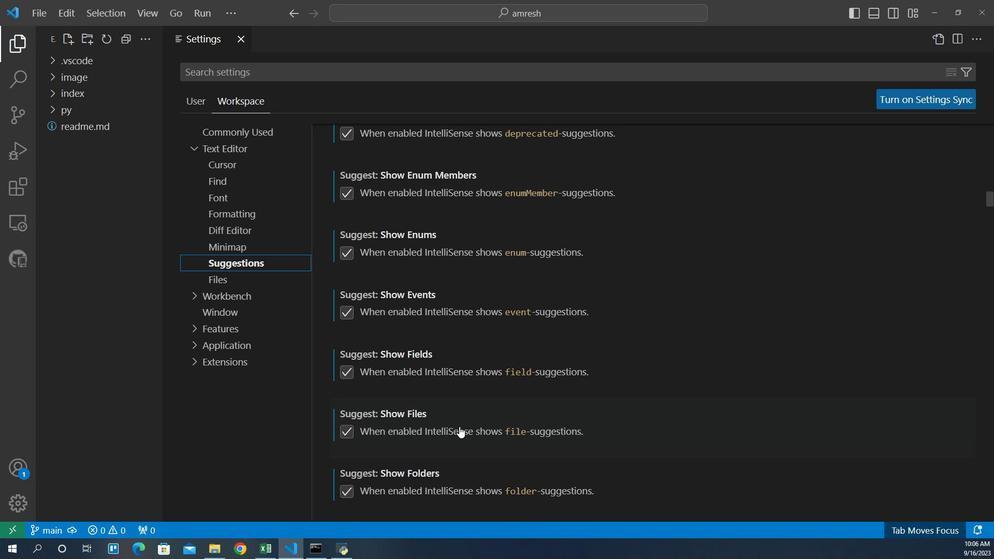 
Action: Mouse scrolled (465, 399) with delta (0, 0)
Screenshot: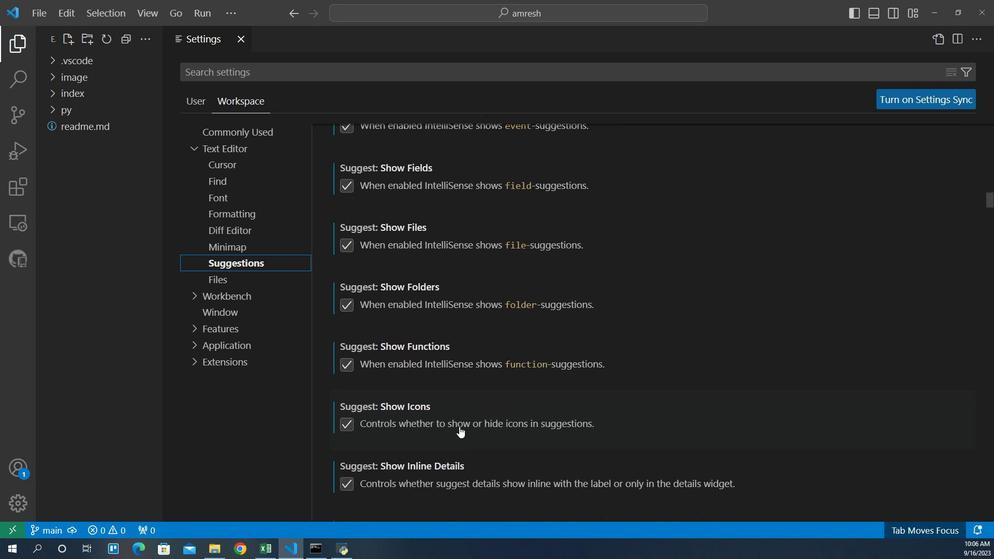 
Action: Mouse scrolled (465, 399) with delta (0, 0)
Screenshot: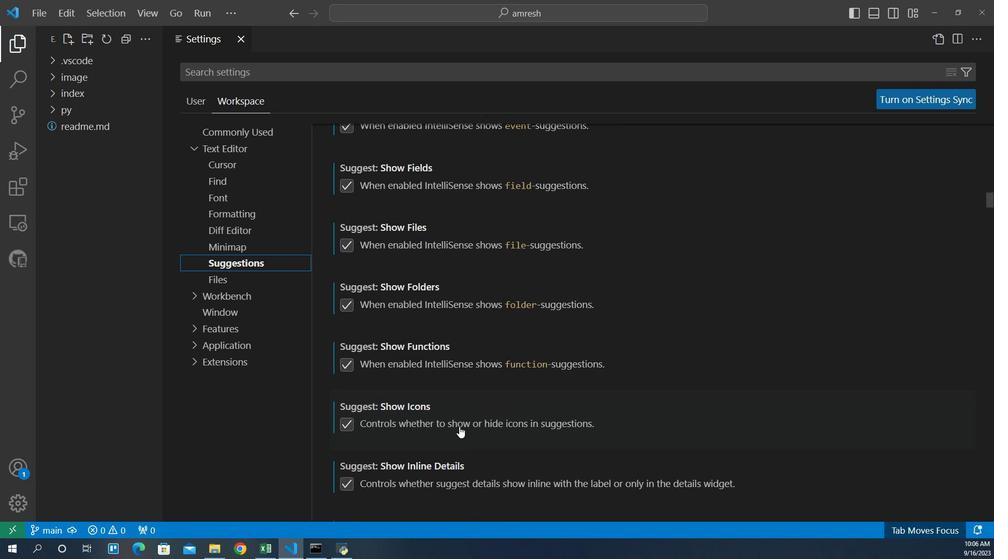 
Action: Mouse scrolled (465, 399) with delta (0, 0)
Screenshot: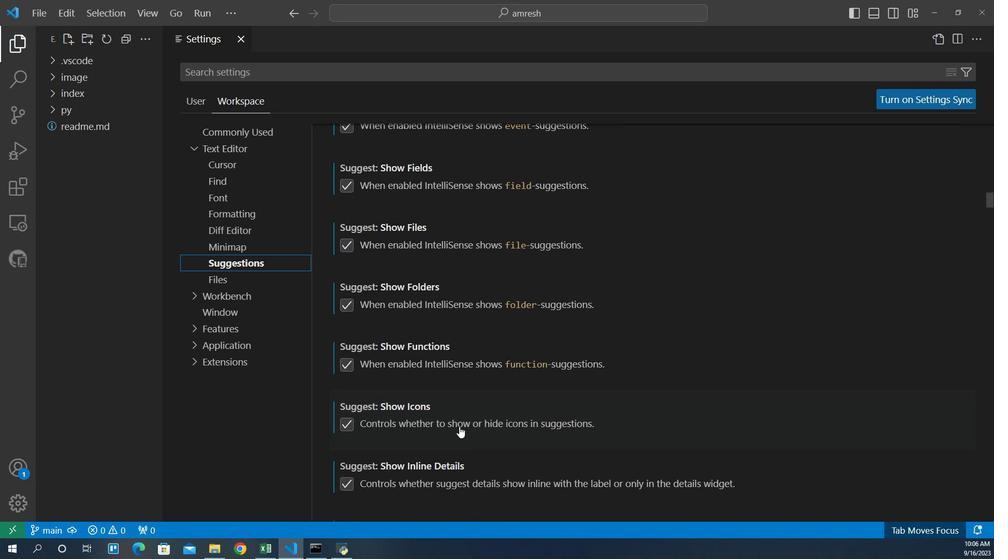 
Action: Mouse scrolled (465, 399) with delta (0, 0)
Screenshot: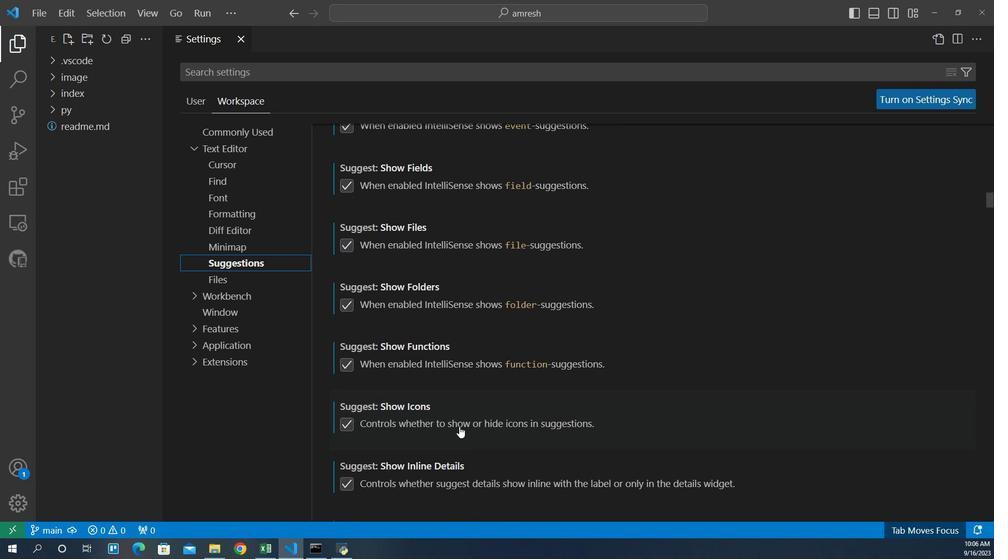 
Action: Mouse scrolled (465, 399) with delta (0, 0)
Screenshot: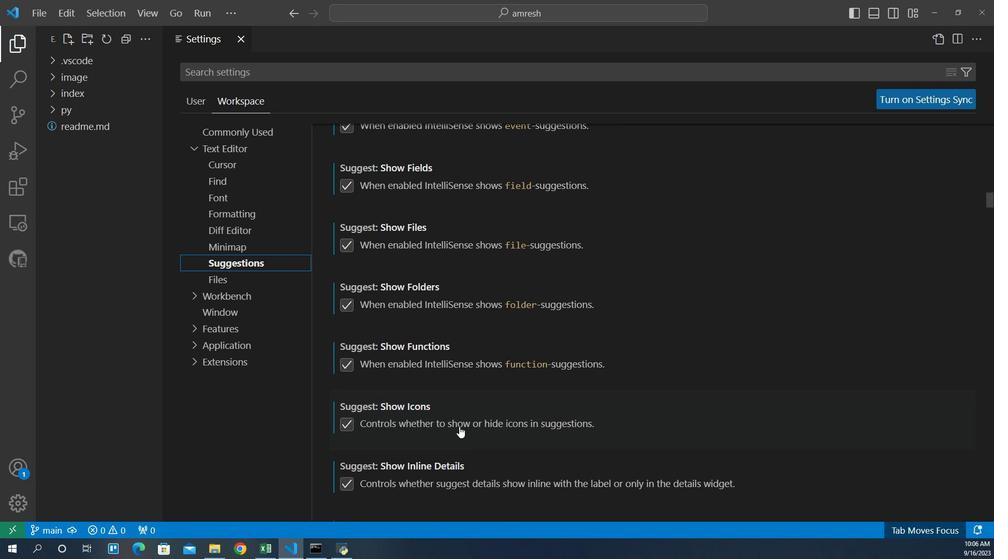 
Action: Mouse scrolled (465, 399) with delta (0, 0)
Screenshot: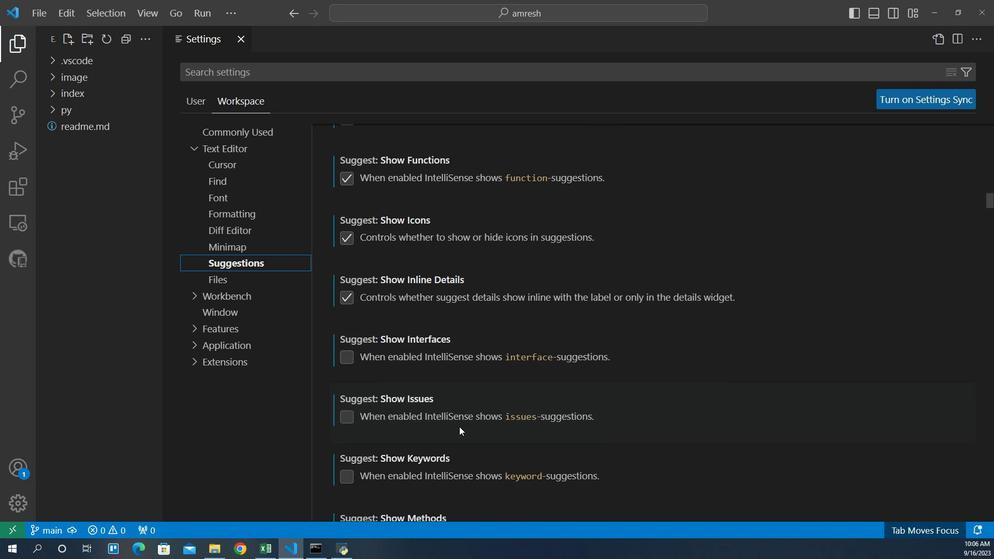
Action: Mouse scrolled (465, 399) with delta (0, 0)
Screenshot: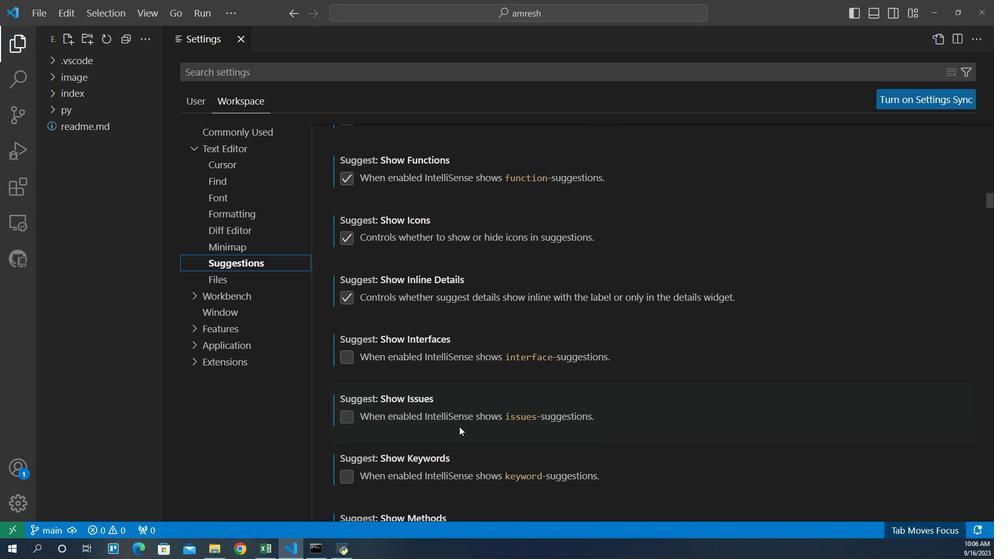 
Action: Mouse scrolled (465, 399) with delta (0, 0)
Screenshot: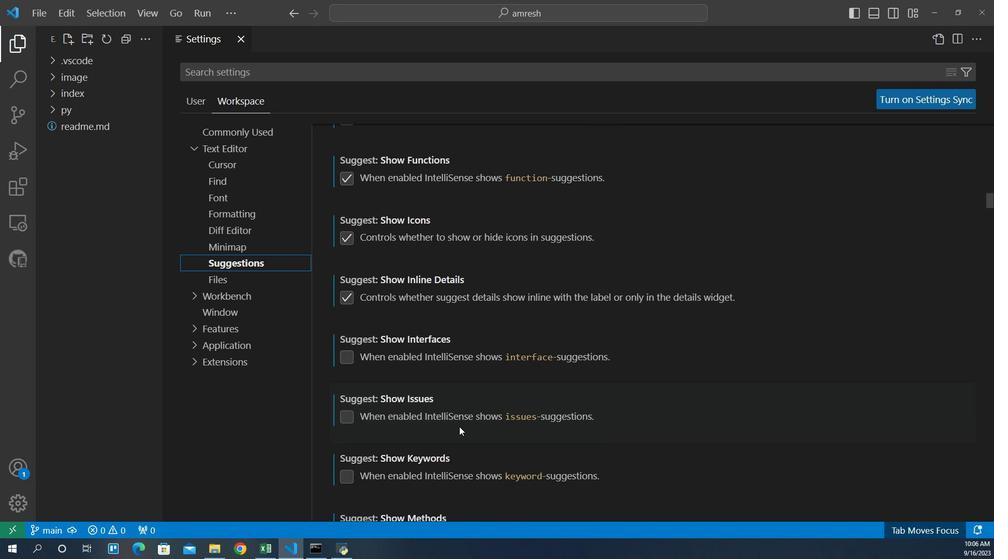 
Action: Mouse scrolled (465, 399) with delta (0, 0)
Screenshot: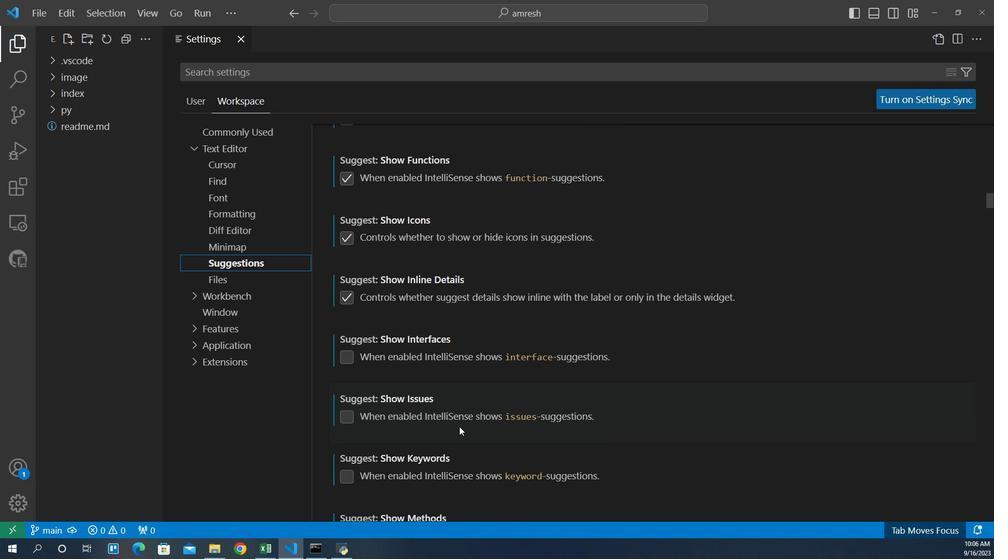 
Action: Mouse scrolled (465, 399) with delta (0, 0)
Screenshot: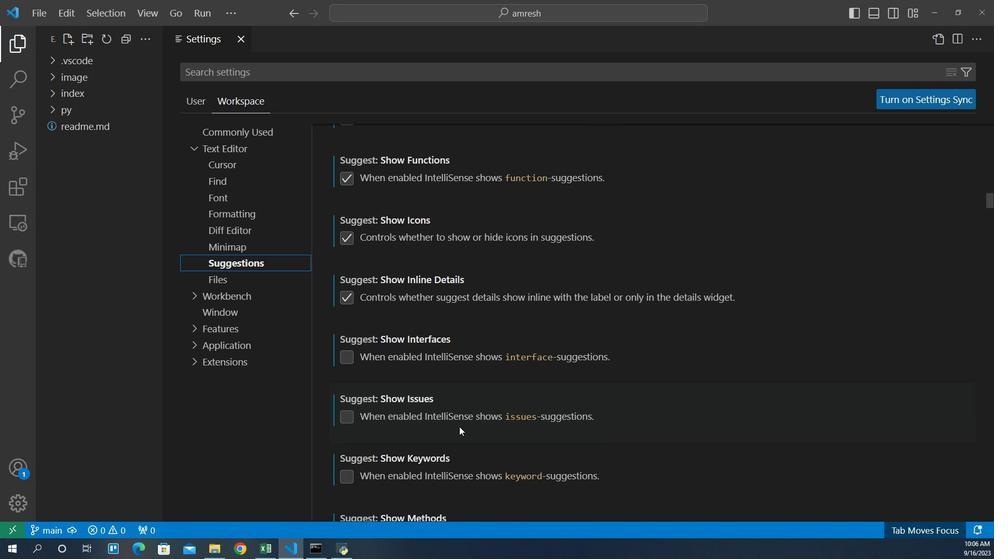 
Action: Mouse moved to (359, 343)
Screenshot: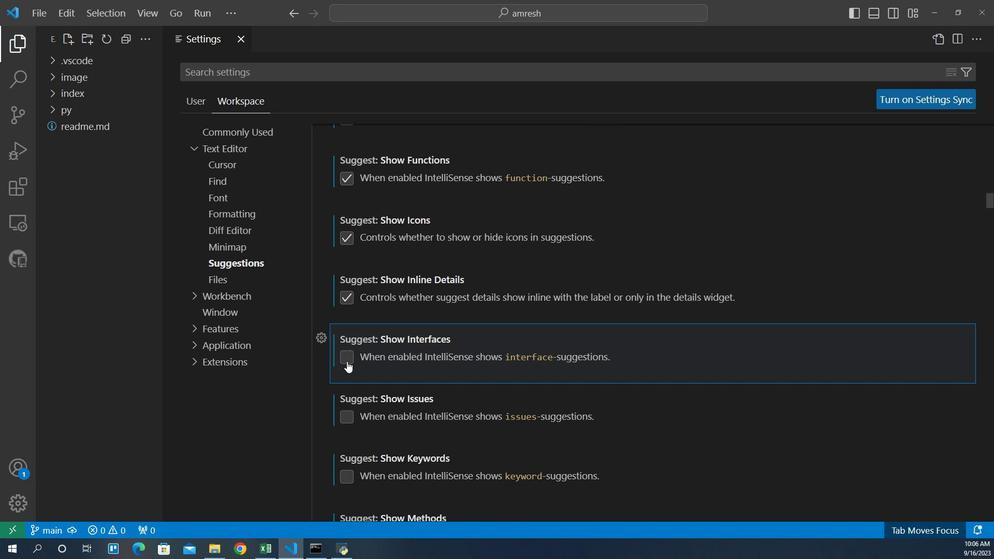 
Action: Mouse pressed left at (359, 343)
Screenshot: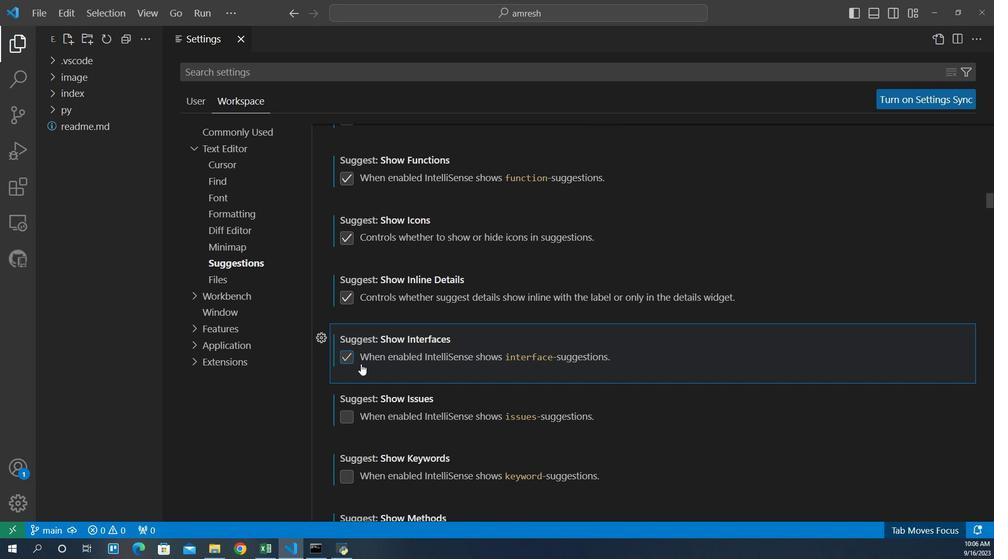 
Action: Mouse moved to (393, 350)
Screenshot: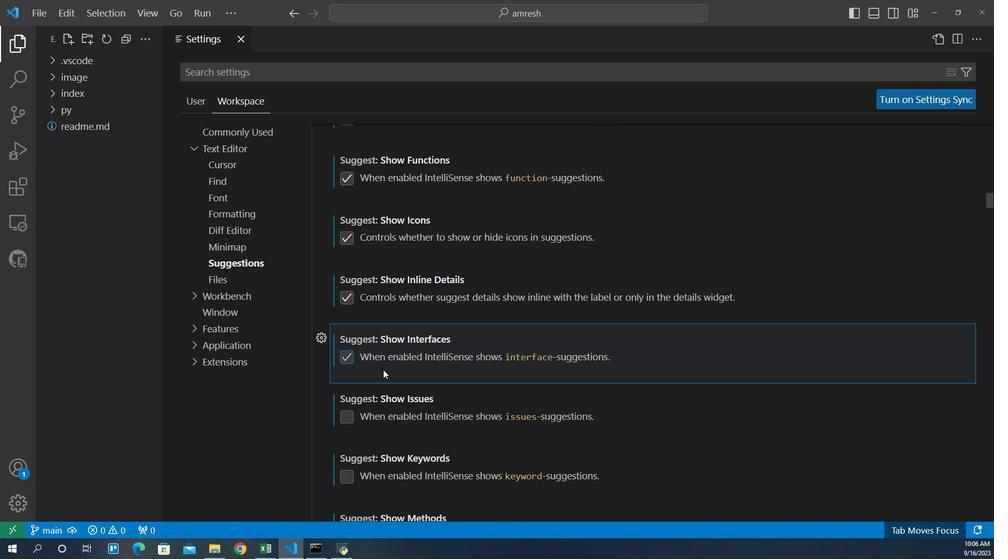 
